 Task: Find connections with filter location Ipirá with filter topic #successwith filter profile language English with filter current company InfoBeans with filter school Netaji Subhas Open University with filter industry Wineries with filter service category Interaction Design with filter keywords title Sheet Metal Worker
Action: Mouse moved to (489, 96)
Screenshot: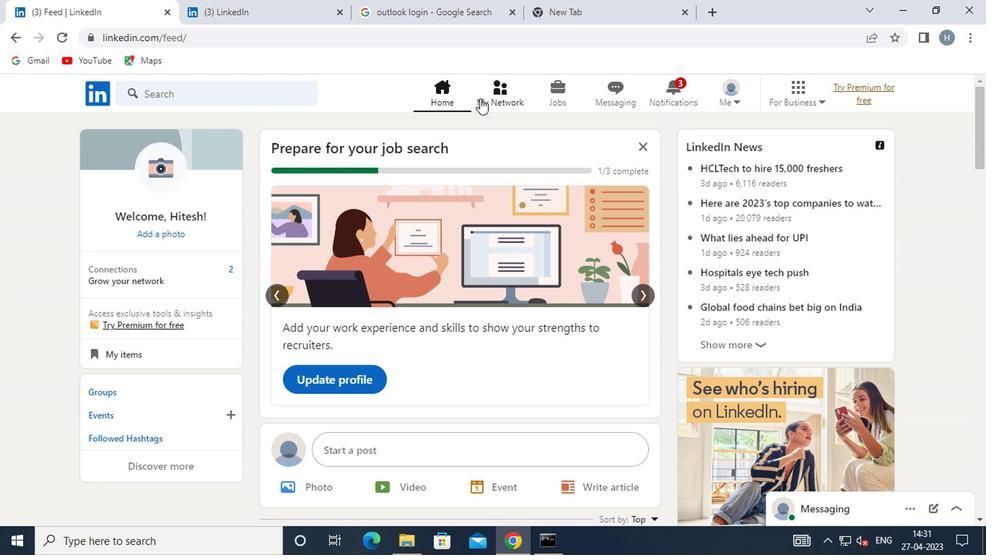 
Action: Mouse pressed left at (489, 96)
Screenshot: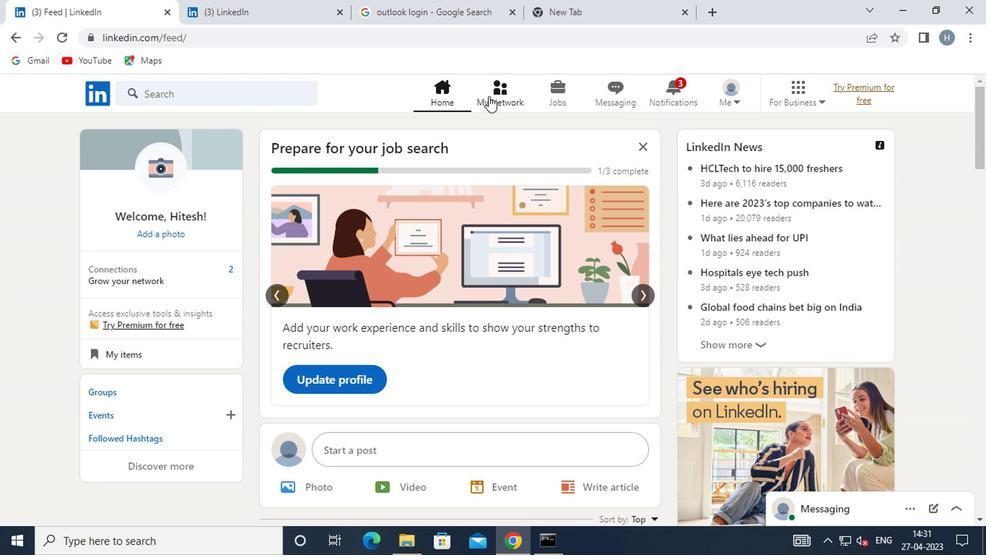 
Action: Mouse moved to (231, 169)
Screenshot: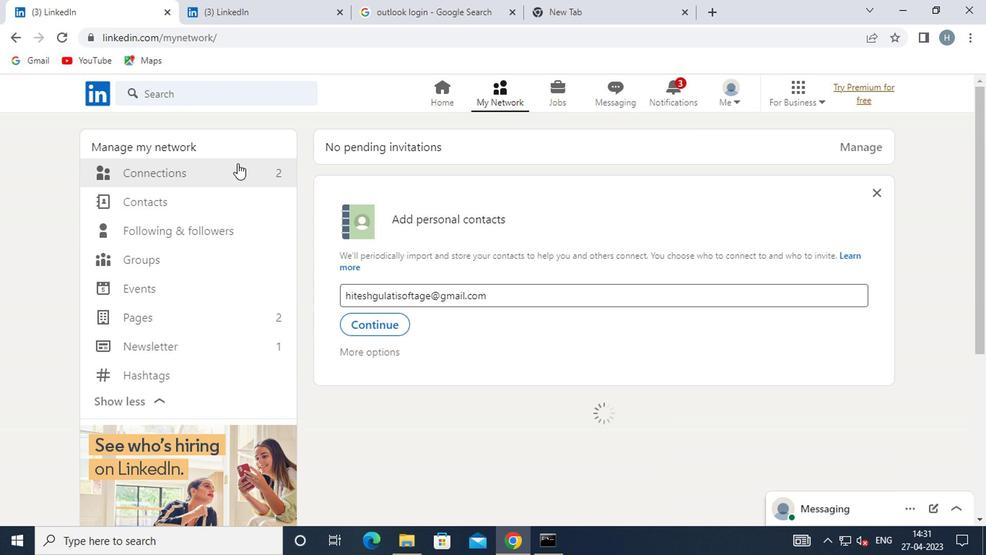 
Action: Mouse pressed left at (231, 169)
Screenshot: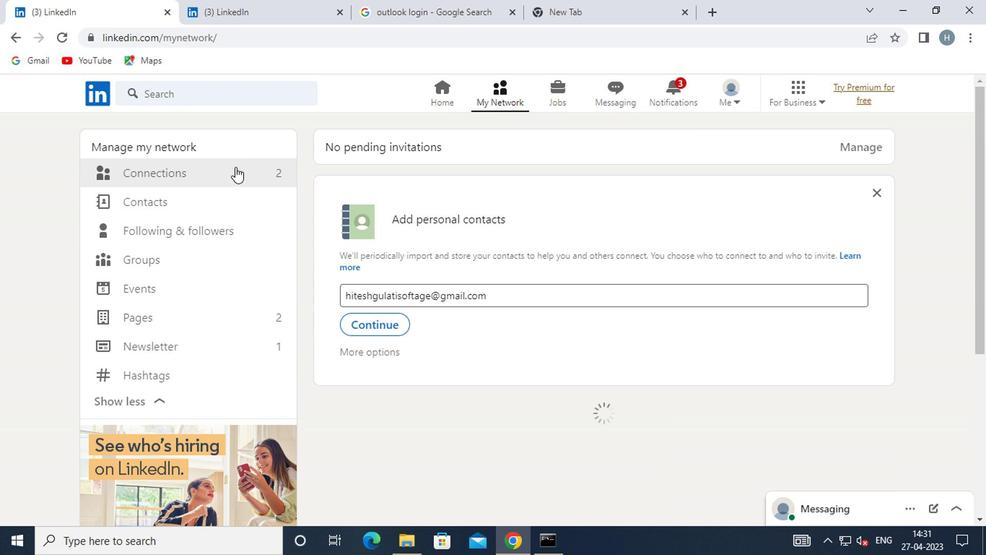 
Action: Mouse moved to (592, 173)
Screenshot: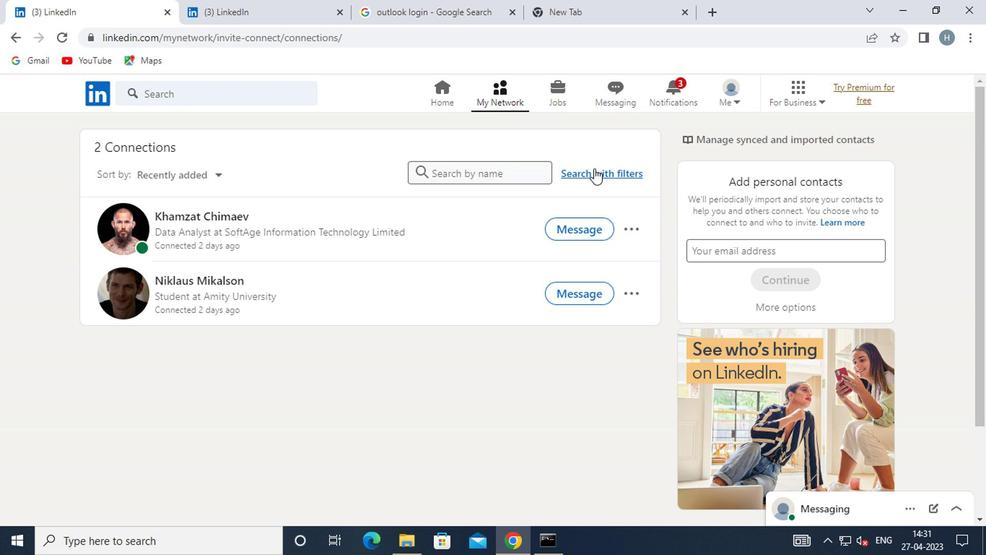 
Action: Mouse pressed left at (592, 173)
Screenshot: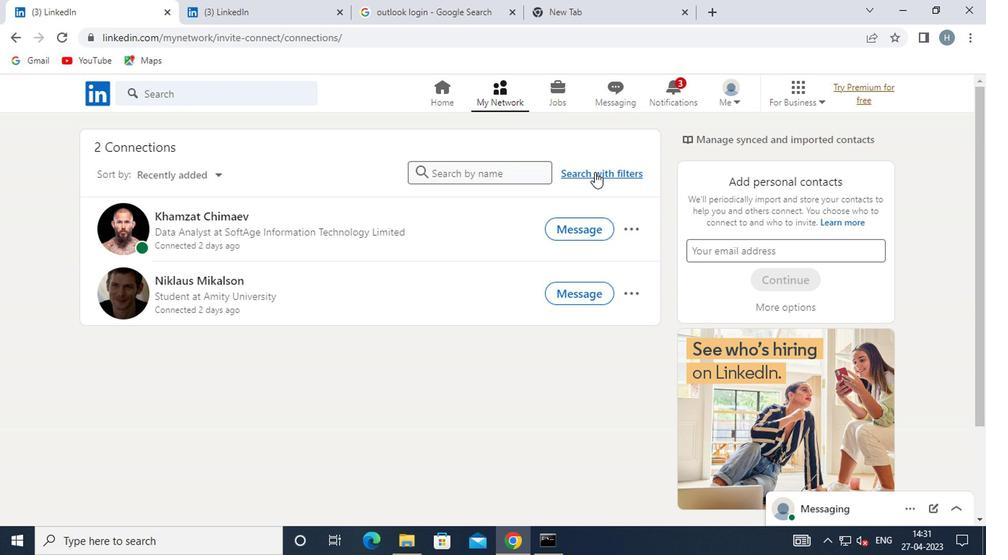 
Action: Mouse moved to (538, 135)
Screenshot: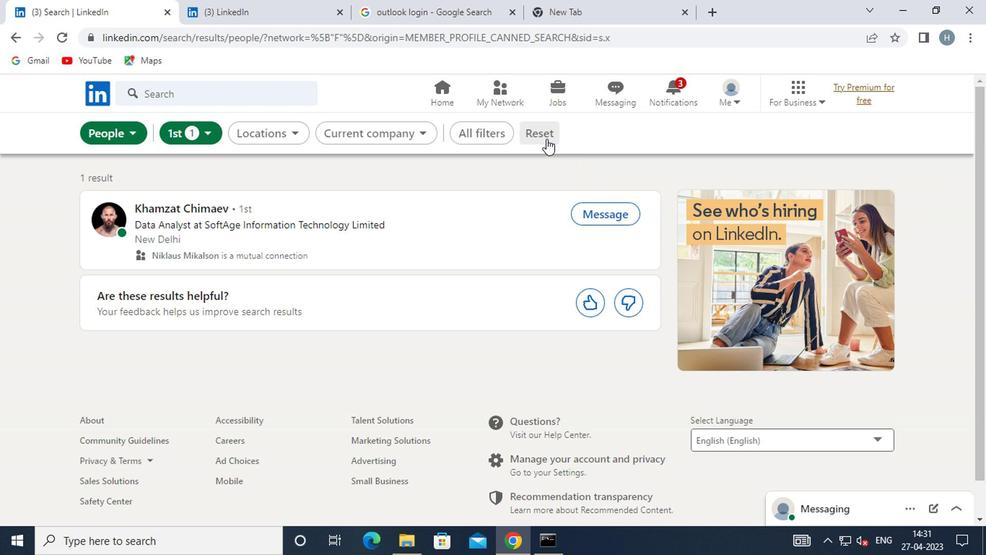 
Action: Mouse pressed left at (538, 135)
Screenshot: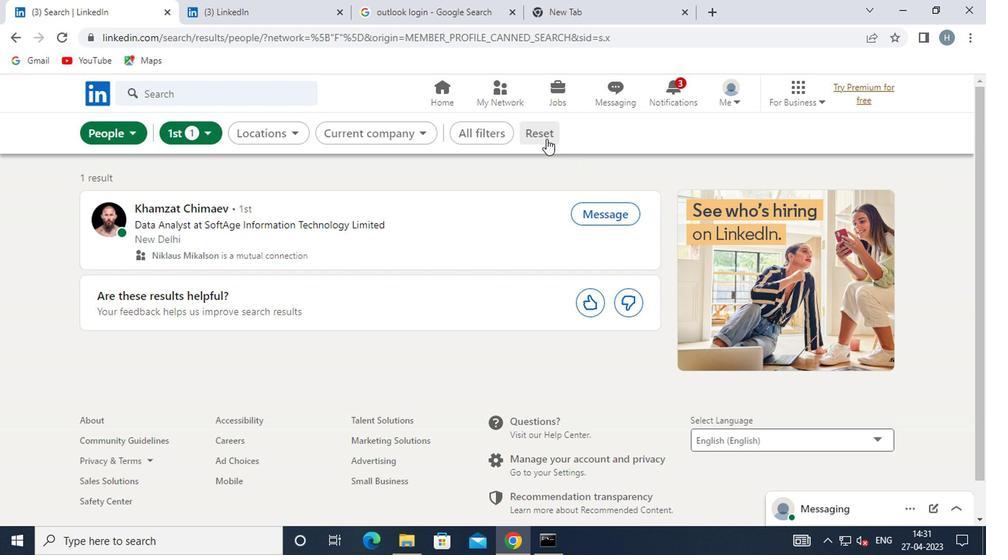 
Action: Mouse moved to (507, 134)
Screenshot: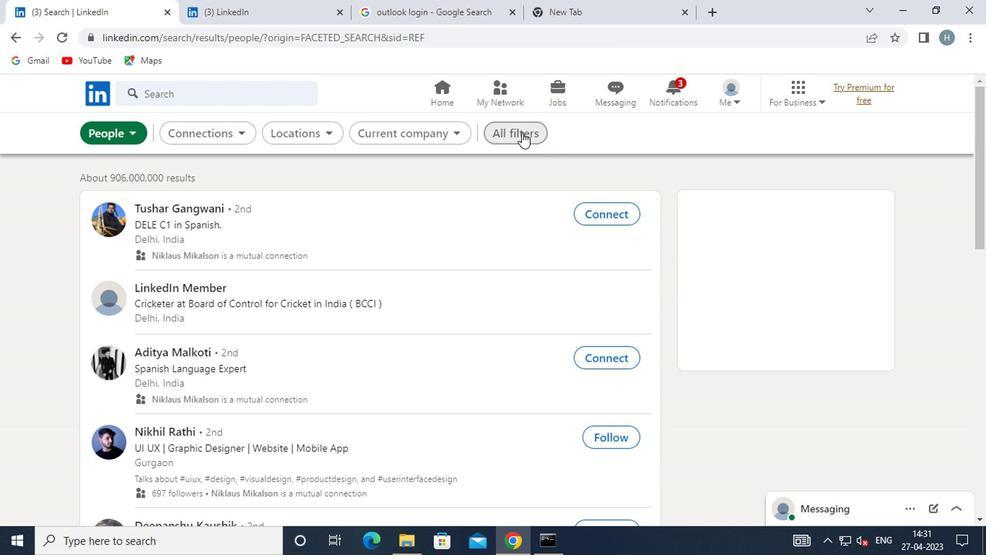 
Action: Mouse pressed left at (507, 134)
Screenshot: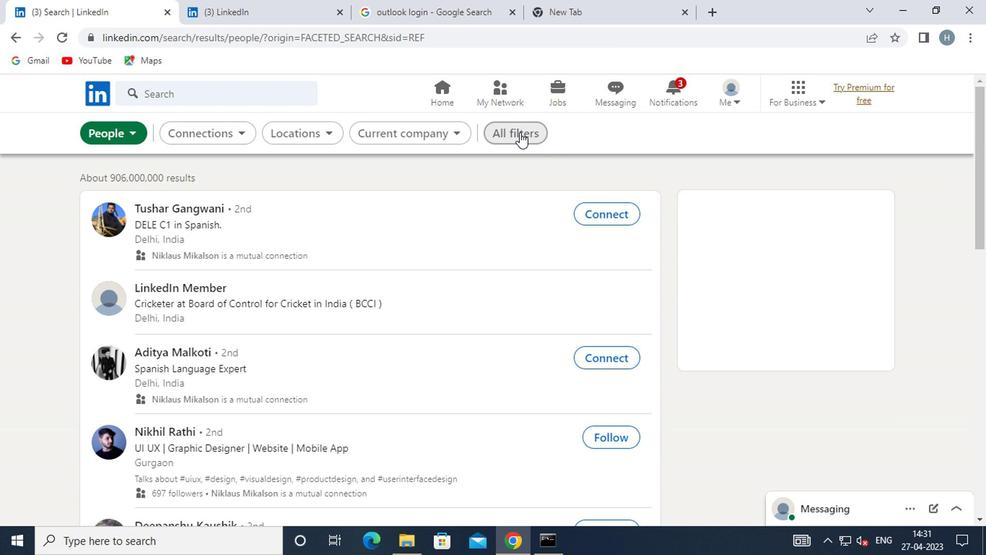 
Action: Mouse moved to (717, 302)
Screenshot: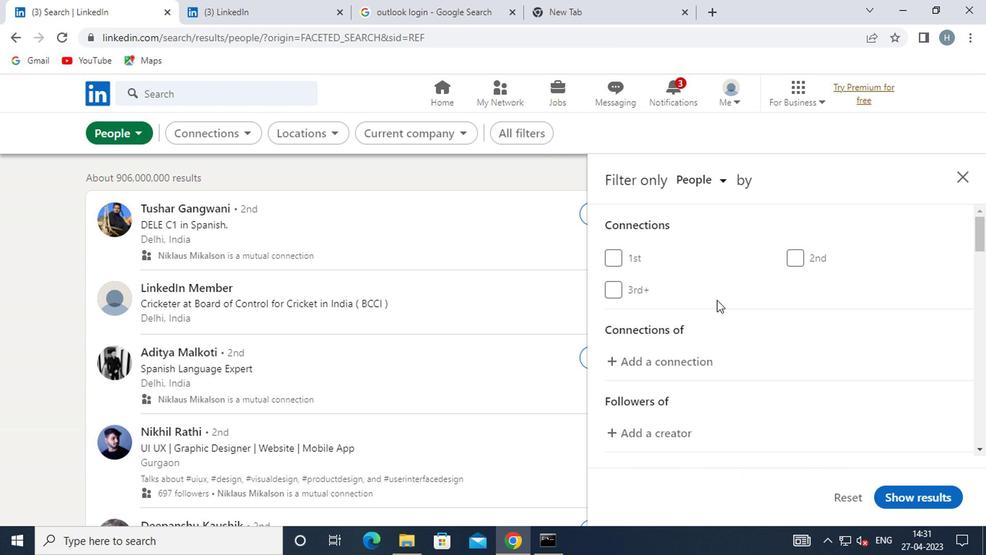 
Action: Mouse scrolled (717, 301) with delta (0, -1)
Screenshot: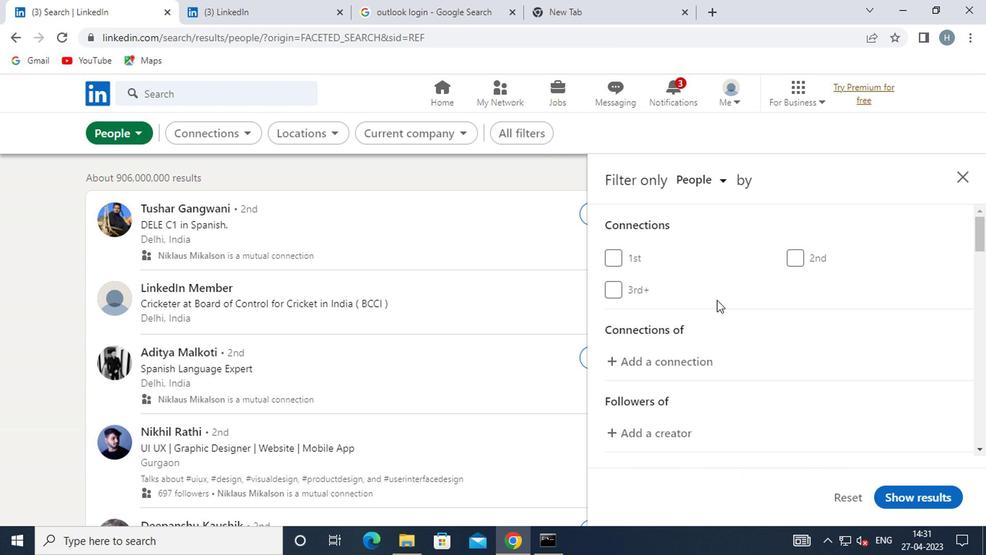 
Action: Mouse moved to (717, 305)
Screenshot: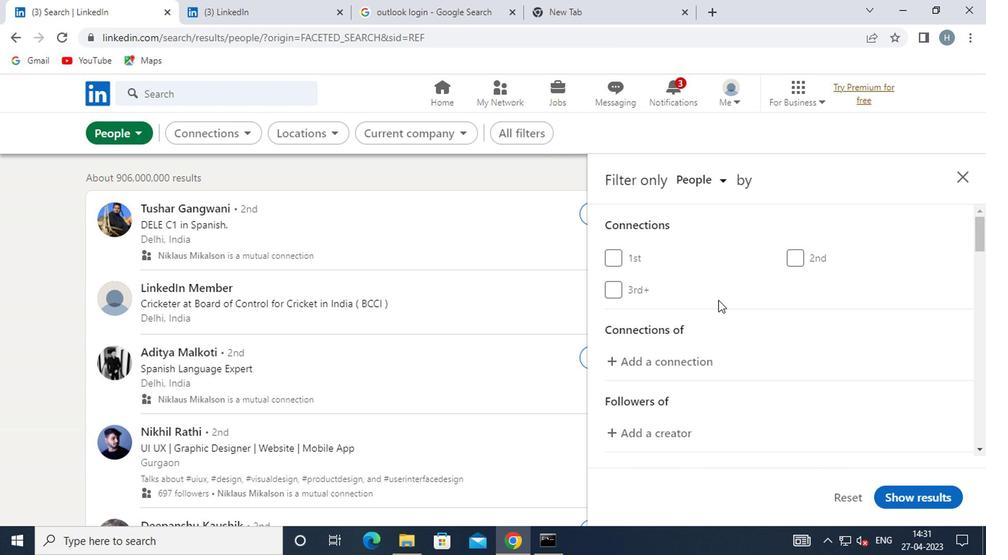 
Action: Mouse scrolled (717, 304) with delta (0, 0)
Screenshot: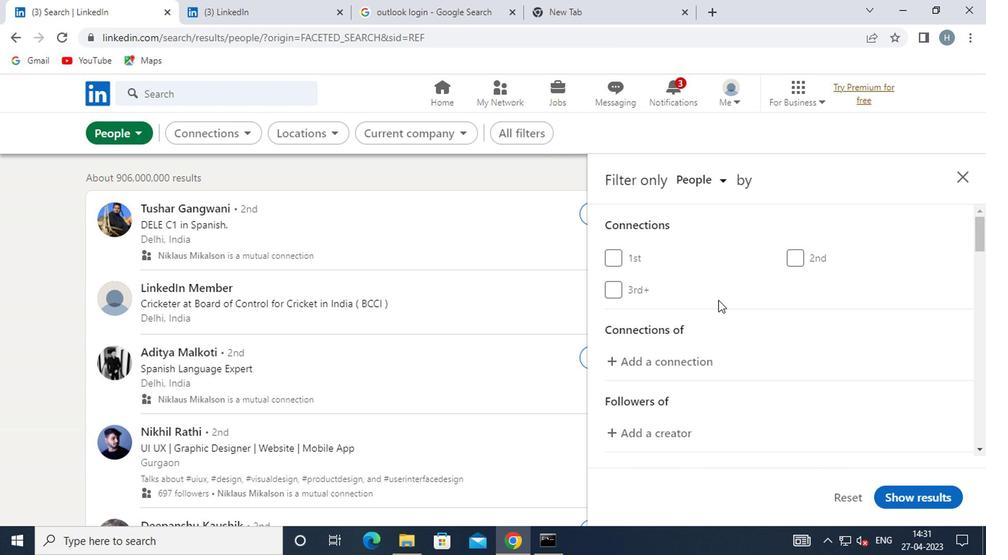 
Action: Mouse scrolled (717, 304) with delta (0, 0)
Screenshot: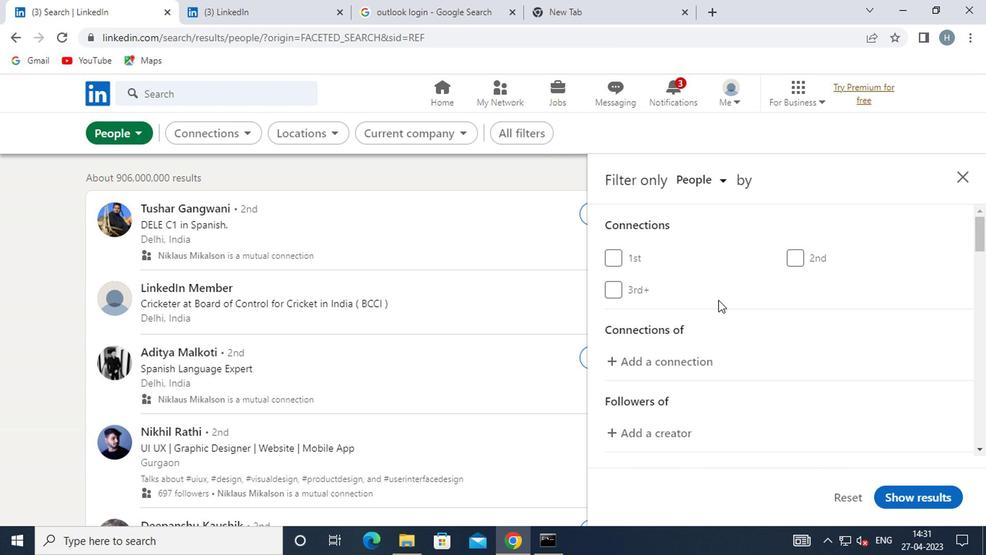 
Action: Mouse moved to (810, 345)
Screenshot: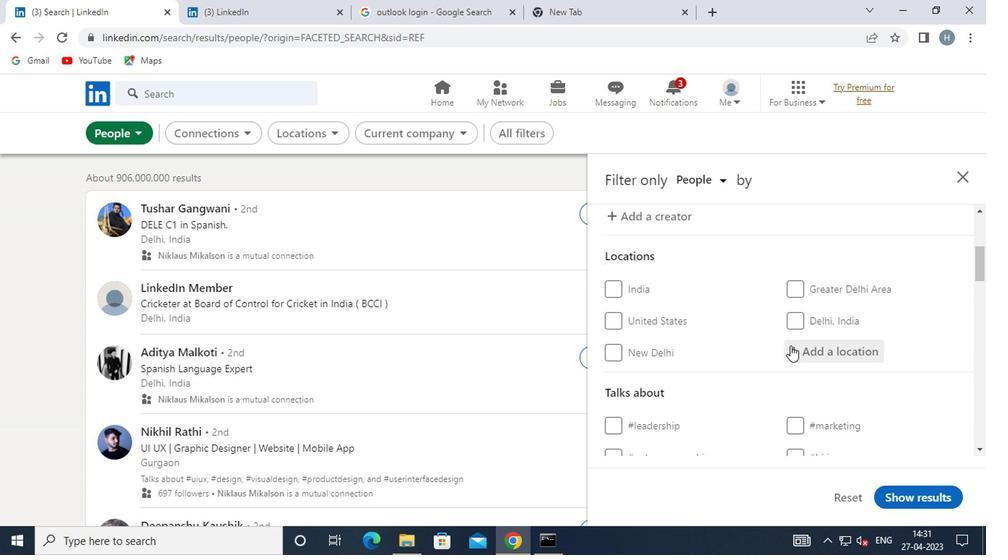 
Action: Mouse pressed left at (810, 345)
Screenshot: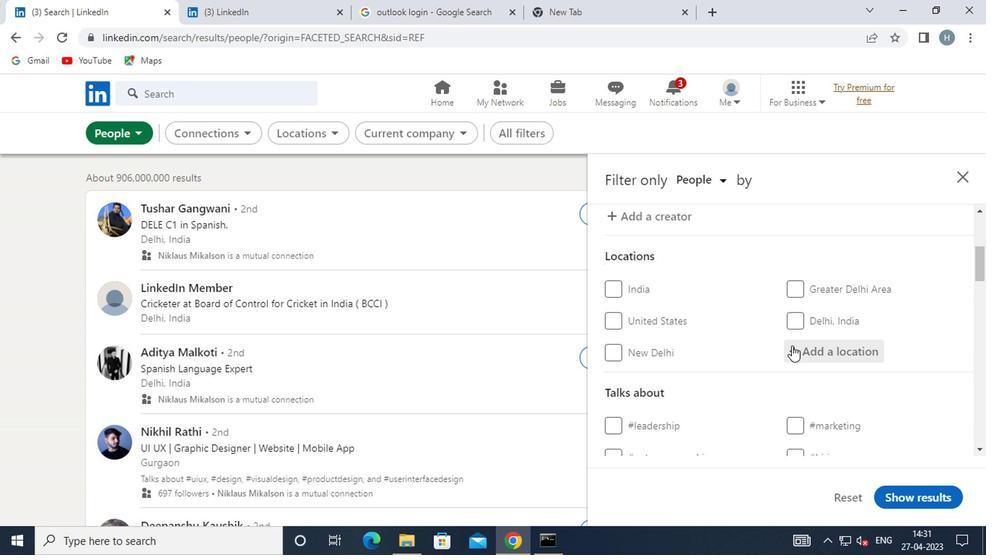 
Action: Mouse moved to (810, 345)
Screenshot: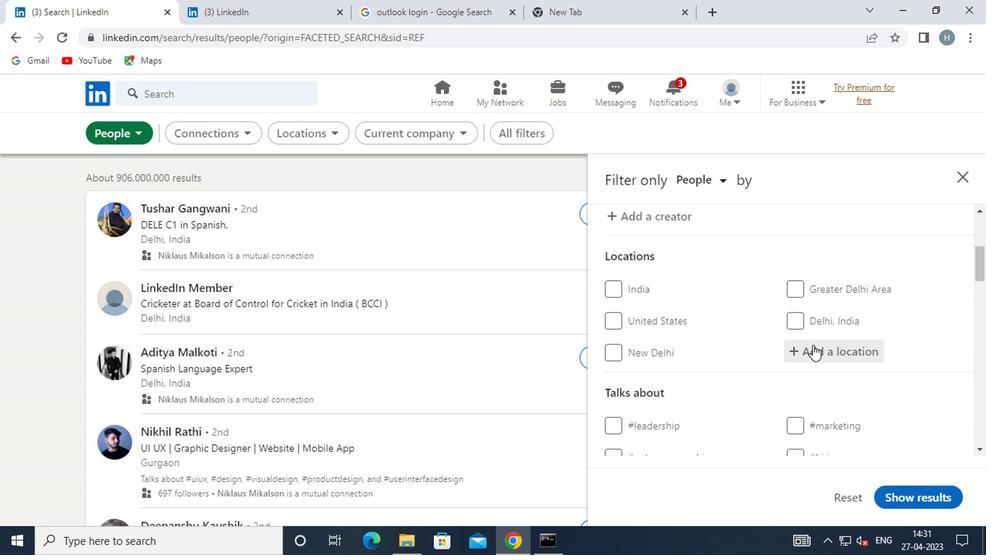 
Action: Key pressed <Key.shift>IPIRA
Screenshot: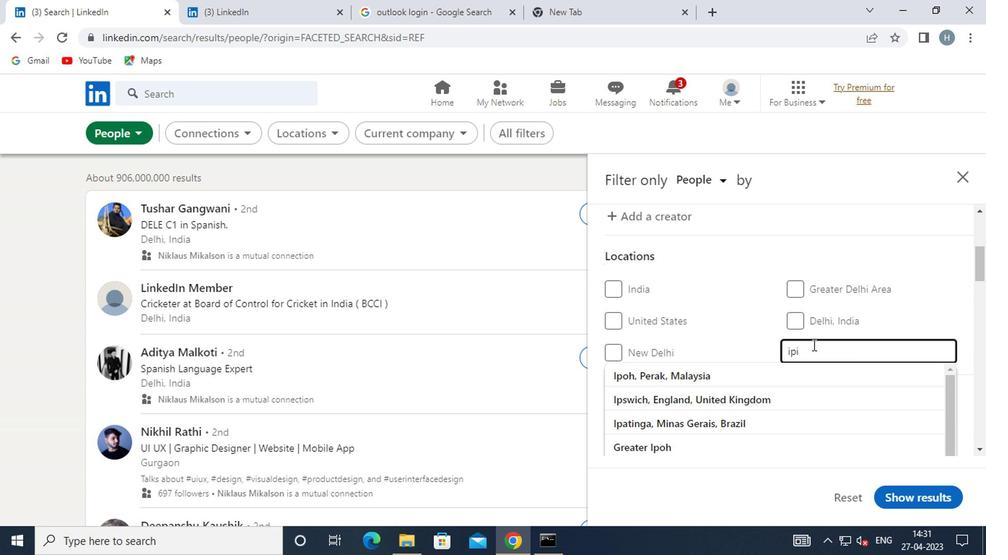 
Action: Mouse moved to (916, 310)
Screenshot: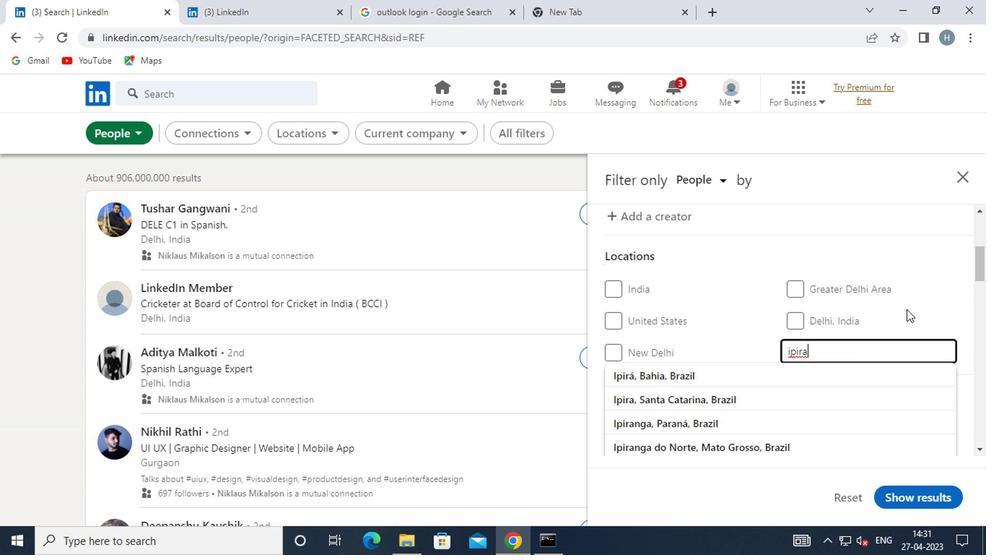 
Action: Mouse pressed left at (916, 310)
Screenshot: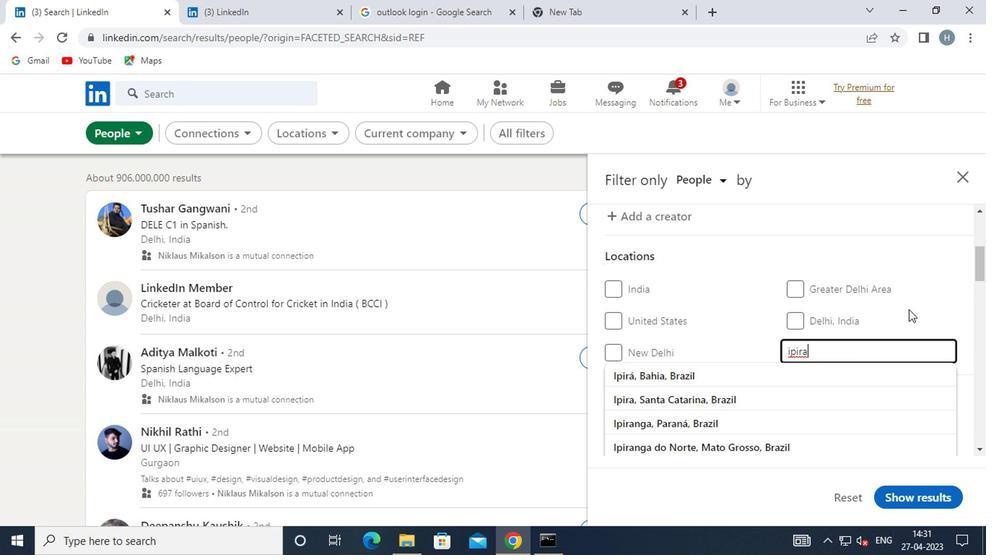 
Action: Mouse moved to (896, 319)
Screenshot: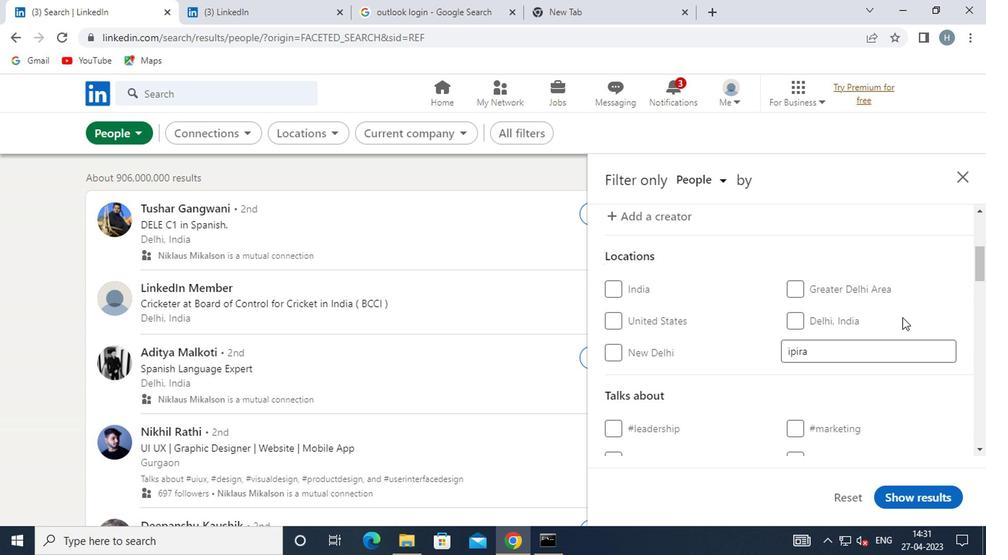 
Action: Mouse scrolled (896, 318) with delta (0, 0)
Screenshot: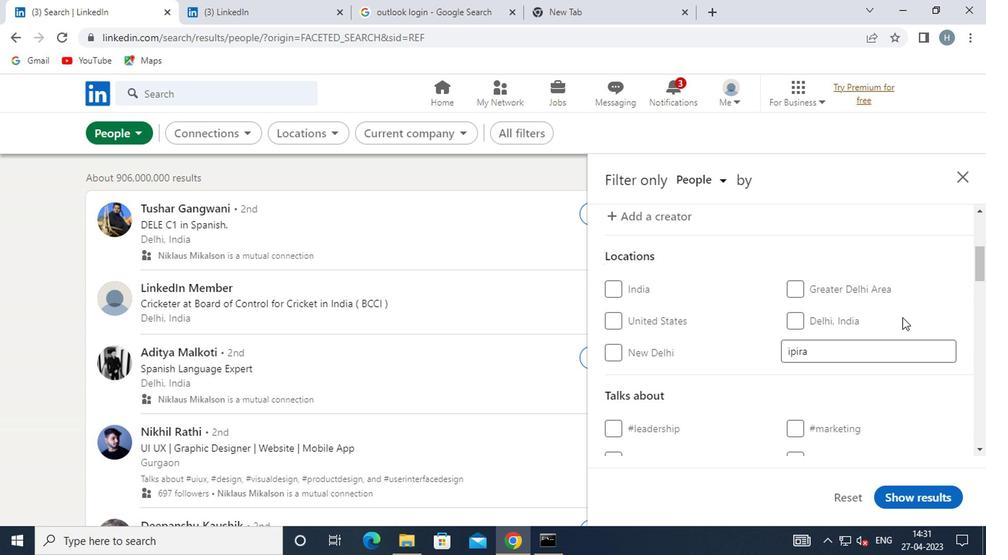 
Action: Mouse moved to (895, 319)
Screenshot: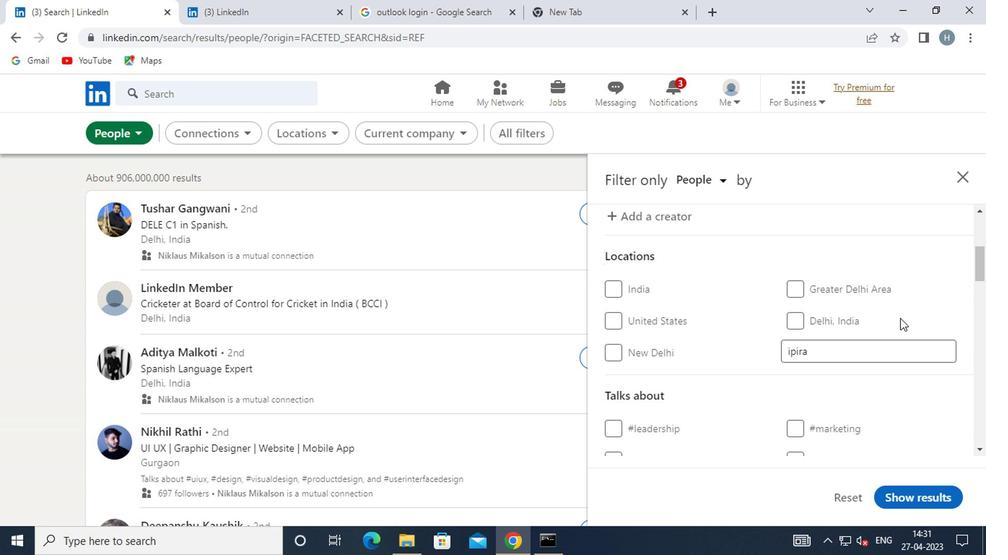 
Action: Mouse scrolled (895, 319) with delta (0, 0)
Screenshot: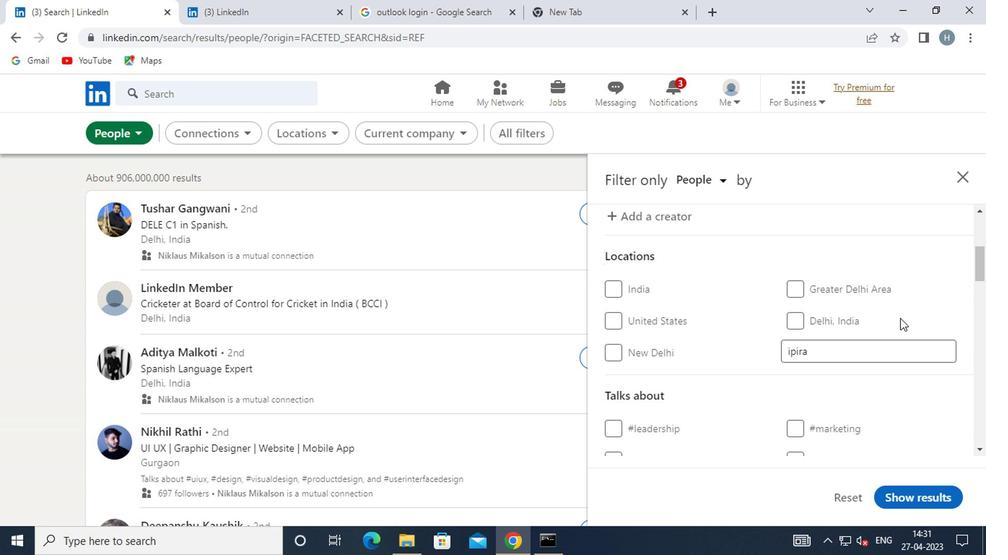 
Action: Mouse moved to (884, 322)
Screenshot: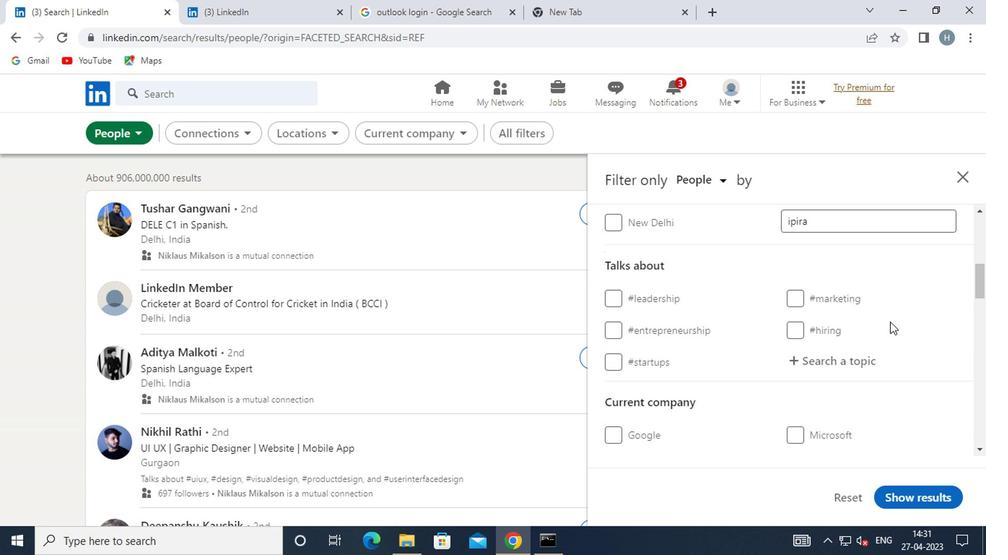 
Action: Mouse scrolled (884, 322) with delta (0, 0)
Screenshot: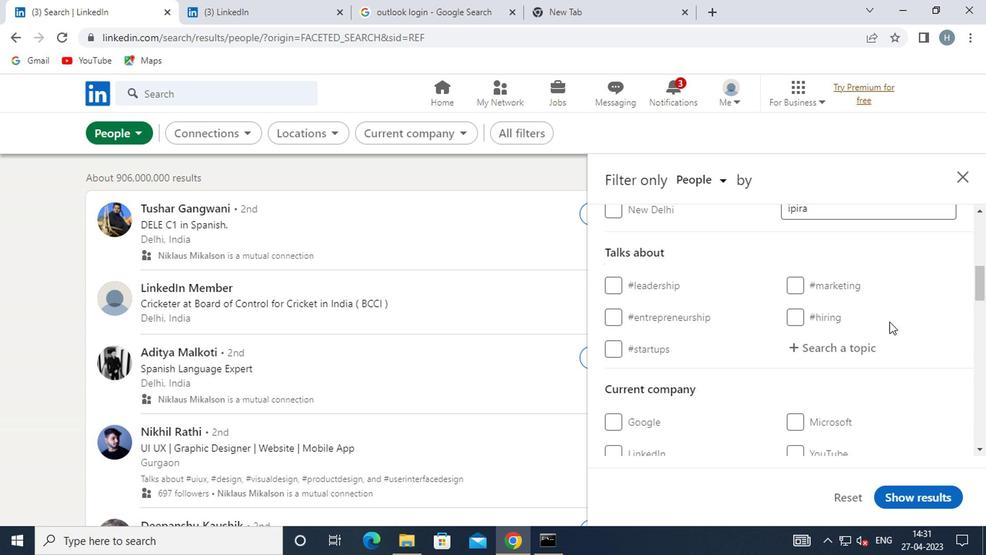 
Action: Mouse moved to (833, 274)
Screenshot: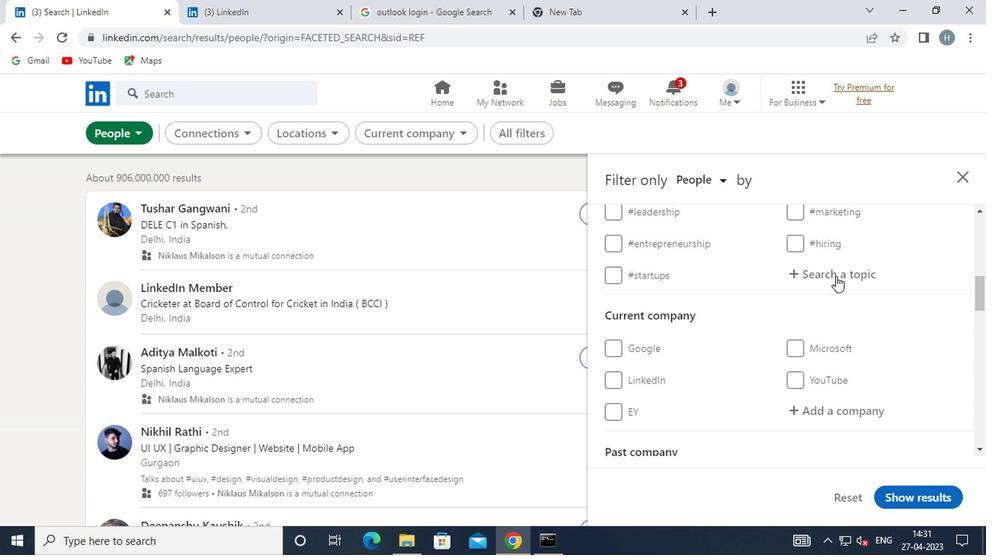 
Action: Mouse pressed left at (833, 274)
Screenshot: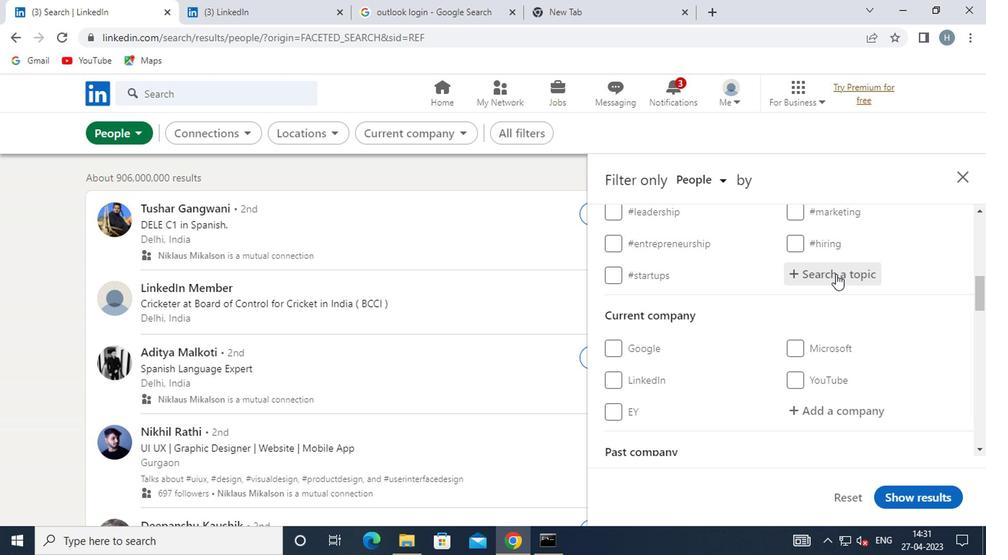 
Action: Mouse moved to (833, 274)
Screenshot: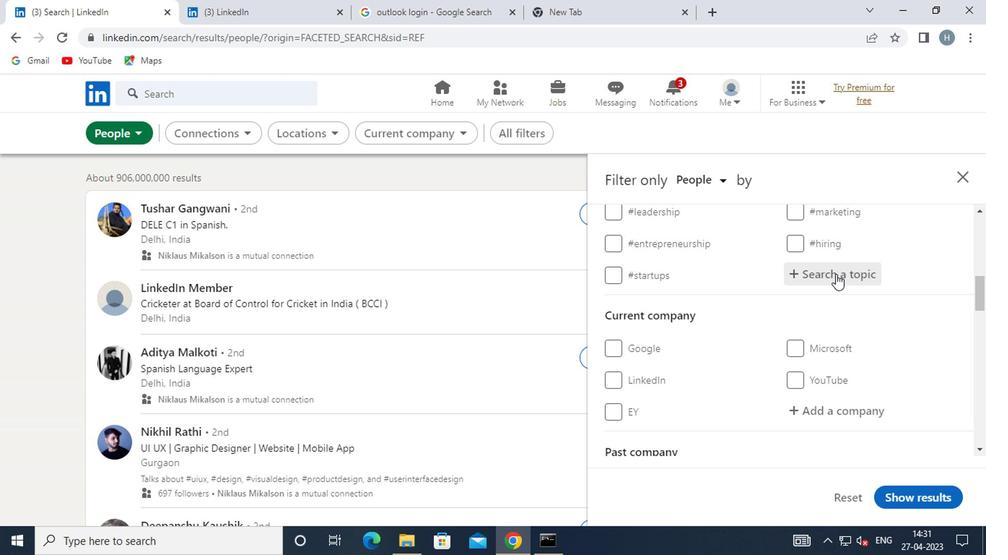 
Action: Key pressed <Key.shift>#<Key.shift>SUCCESSWITH
Screenshot: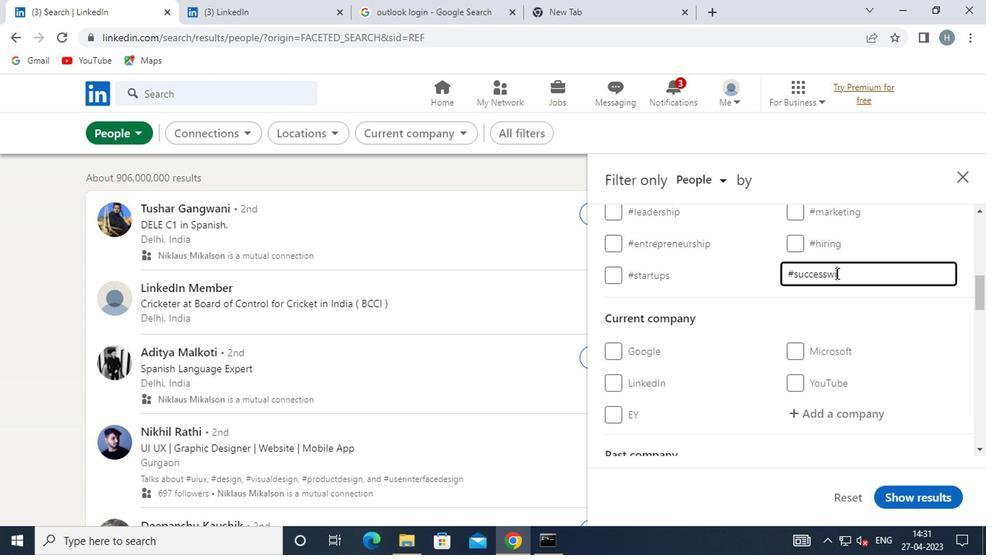 
Action: Mouse moved to (909, 311)
Screenshot: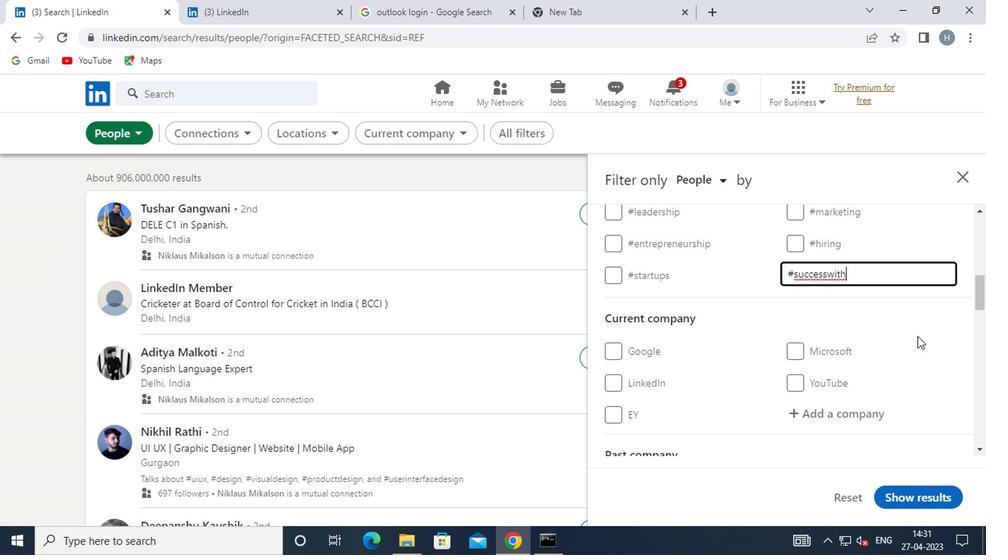 
Action: Mouse scrolled (909, 311) with delta (0, 0)
Screenshot: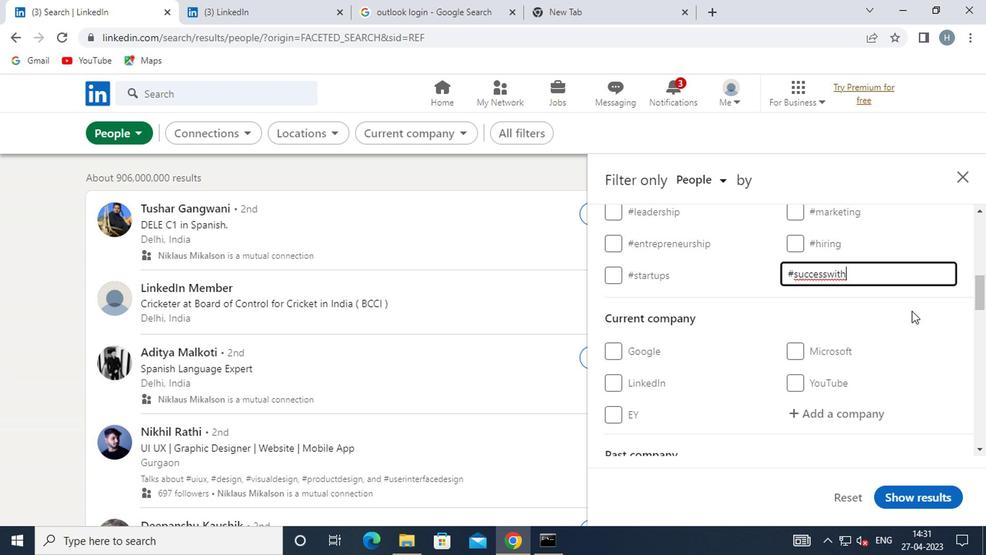 
Action: Mouse scrolled (909, 311) with delta (0, 0)
Screenshot: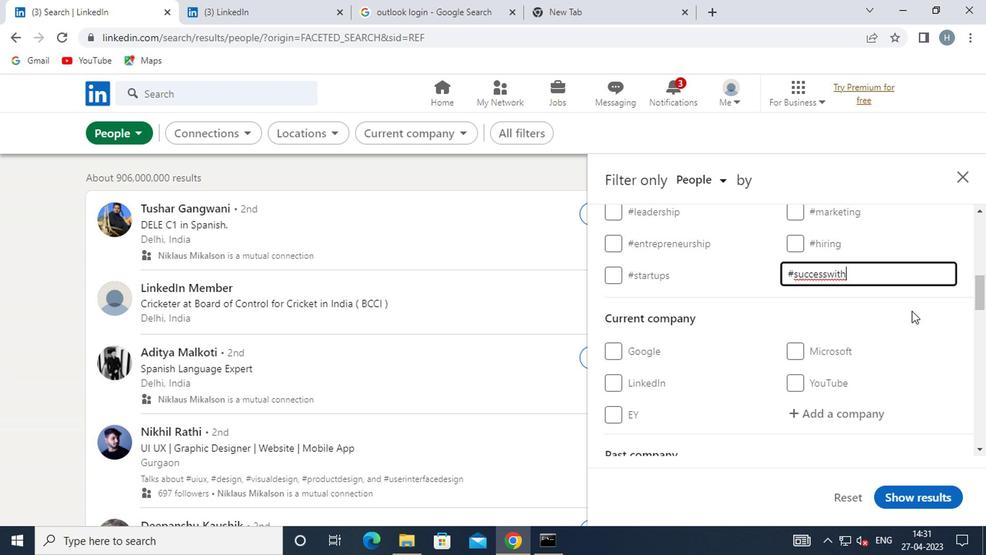 
Action: Mouse moved to (848, 269)
Screenshot: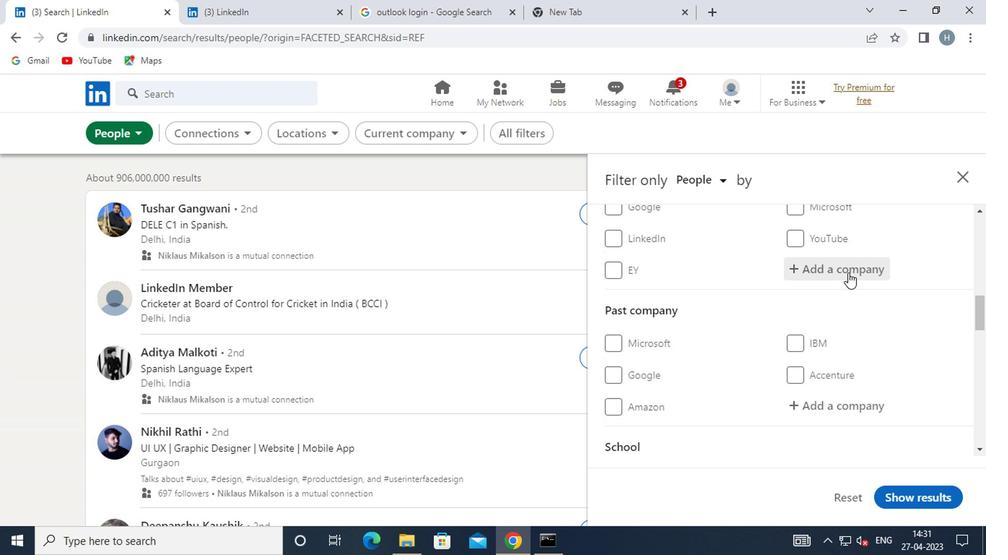 
Action: Mouse pressed left at (848, 269)
Screenshot: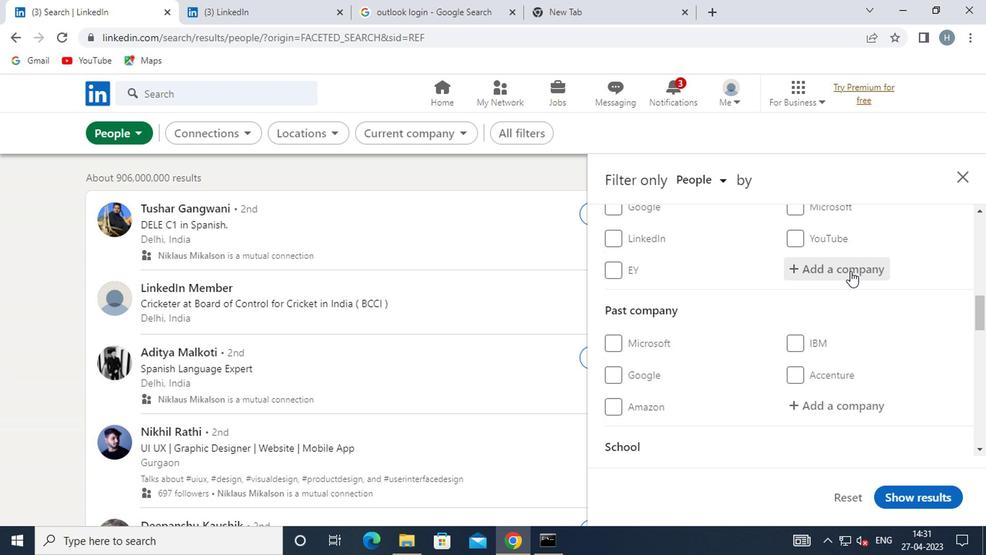
Action: Key pressed <Key.shift>INFOBEAN
Screenshot: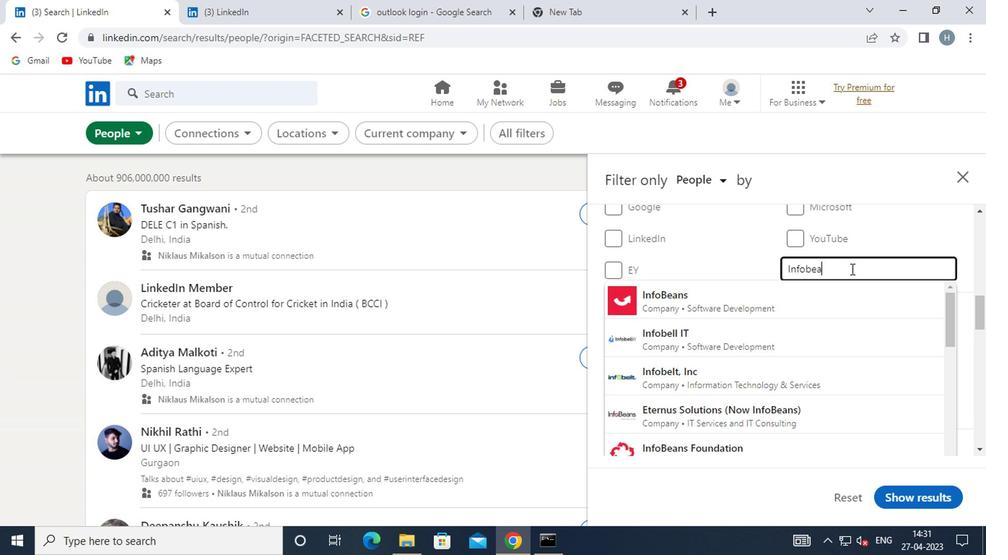 
Action: Mouse moved to (721, 289)
Screenshot: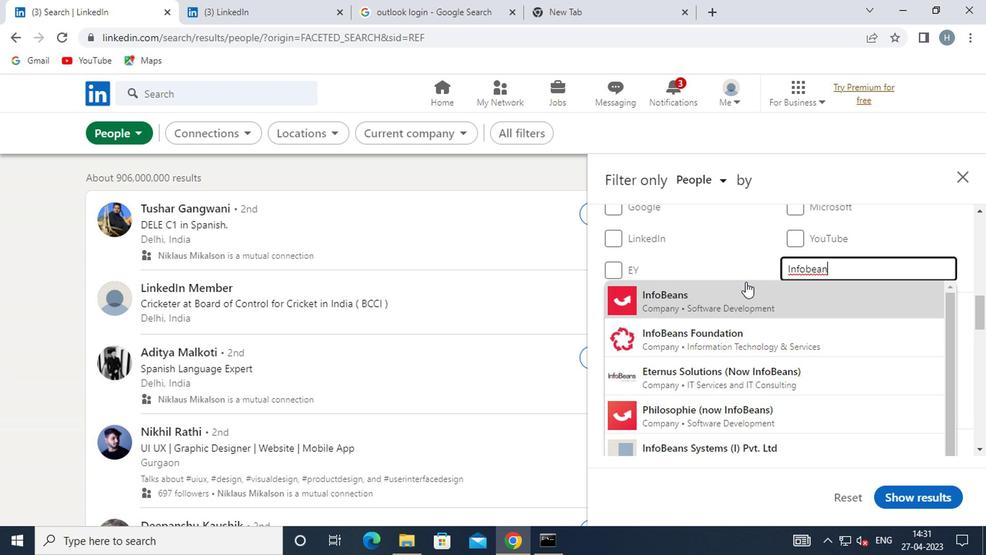 
Action: Mouse pressed left at (721, 289)
Screenshot: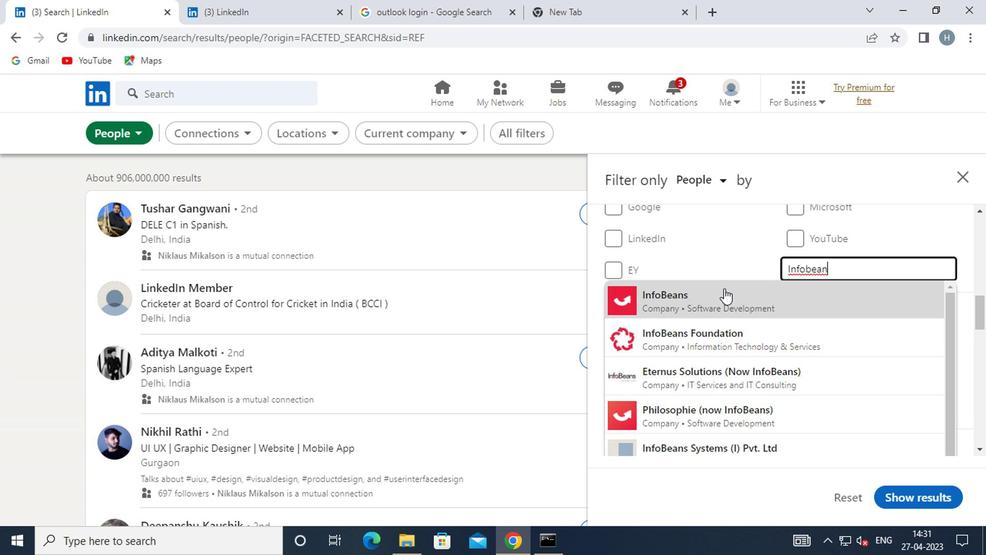 
Action: Mouse moved to (721, 280)
Screenshot: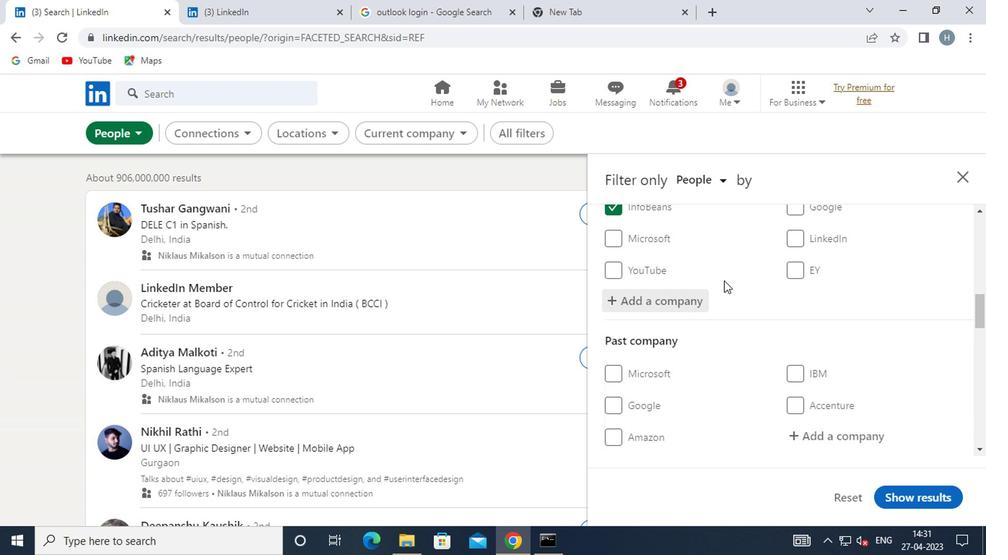 
Action: Mouse scrolled (721, 280) with delta (0, 0)
Screenshot: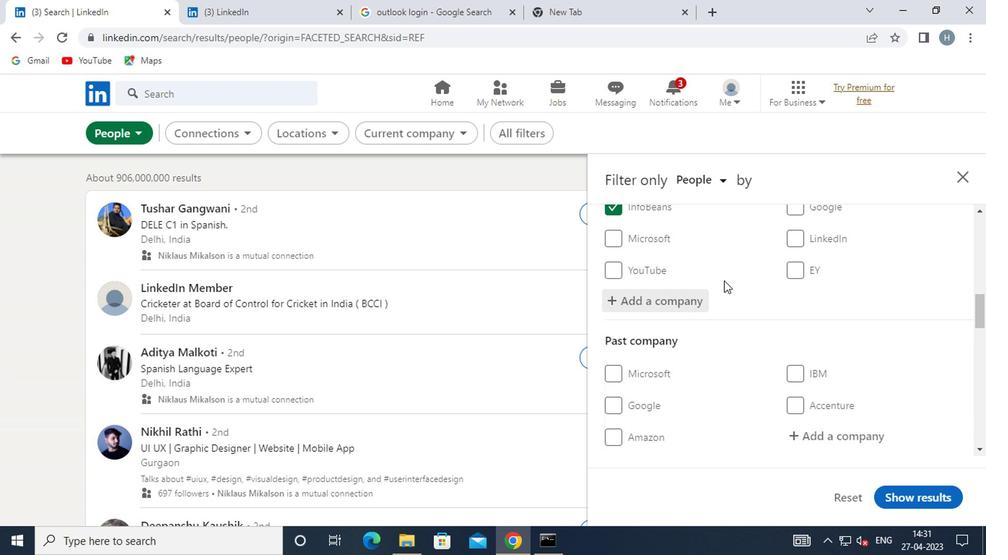 
Action: Mouse moved to (723, 282)
Screenshot: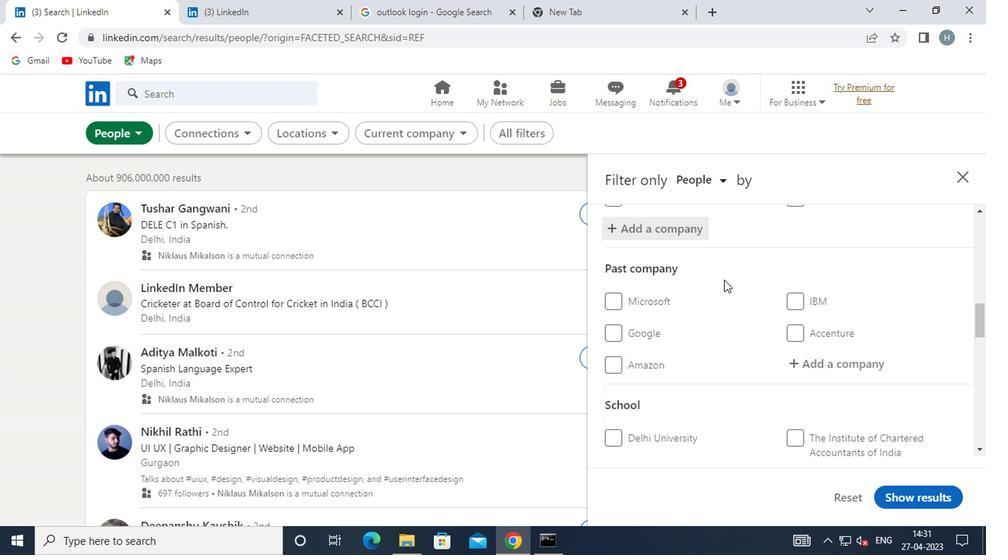
Action: Mouse scrolled (723, 281) with delta (0, 0)
Screenshot: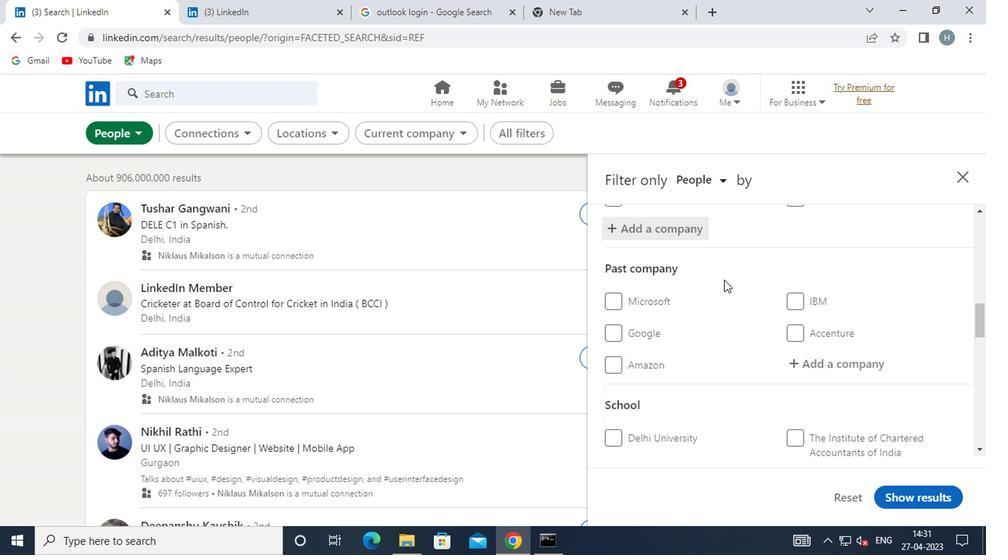 
Action: Mouse moved to (723, 283)
Screenshot: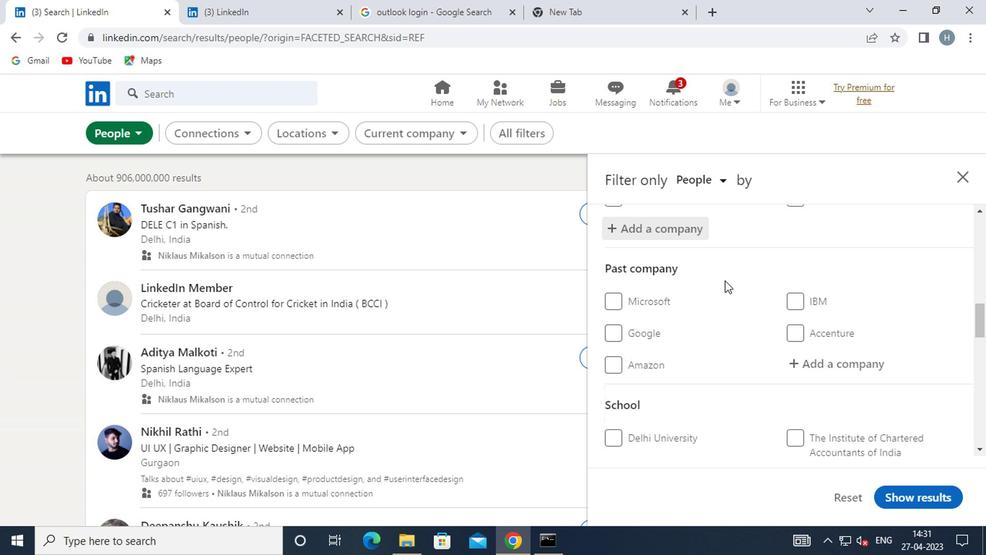 
Action: Mouse scrolled (723, 283) with delta (0, 0)
Screenshot: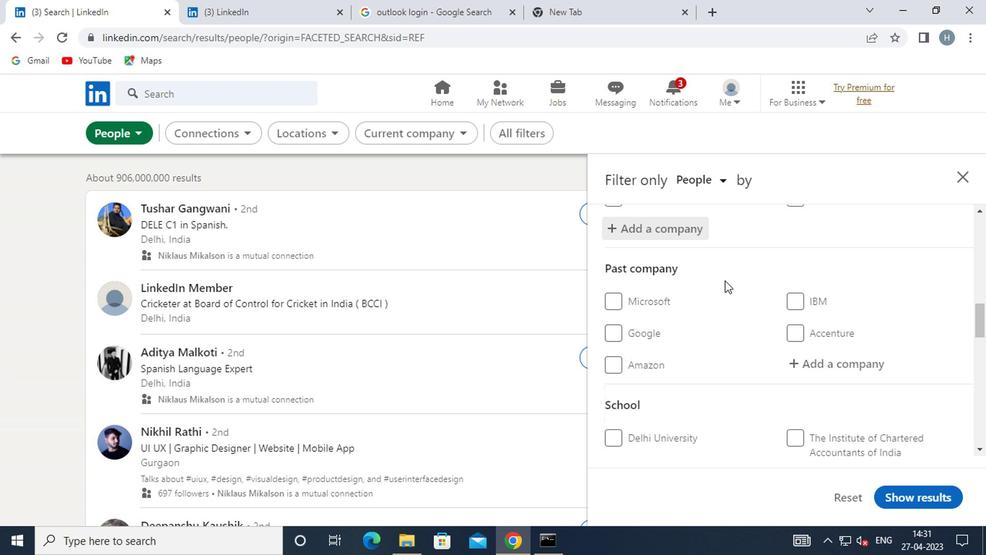 
Action: Mouse moved to (726, 286)
Screenshot: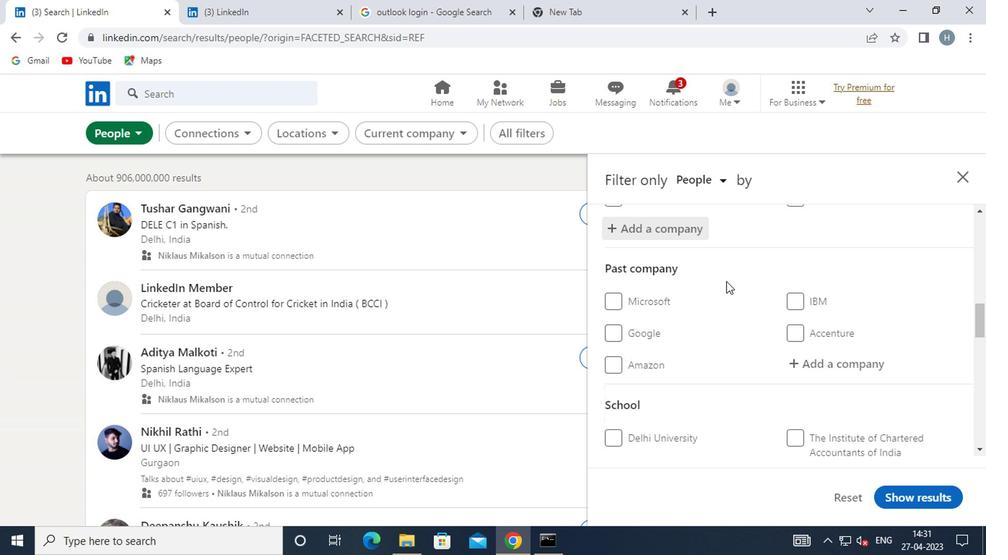 
Action: Mouse scrolled (726, 287) with delta (0, 0)
Screenshot: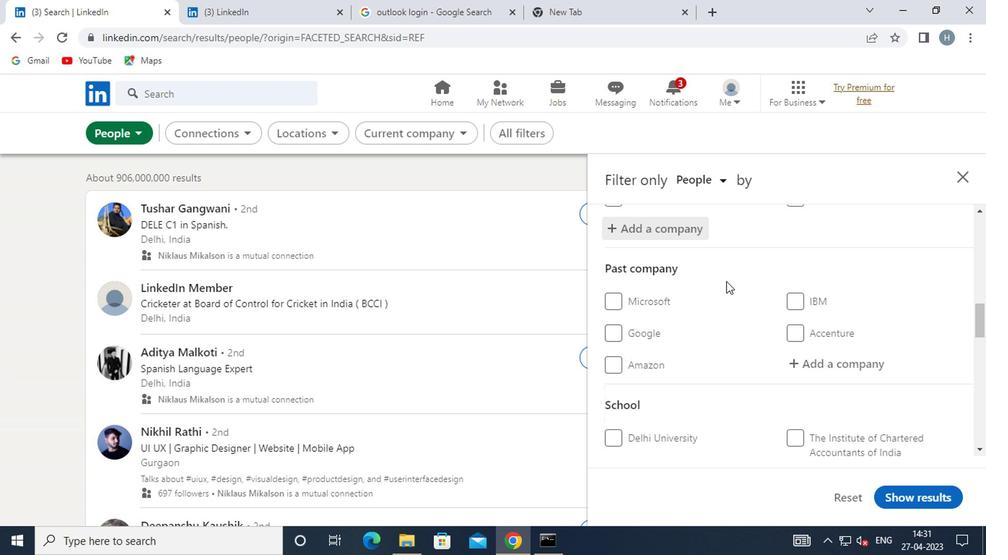
Action: Mouse moved to (824, 383)
Screenshot: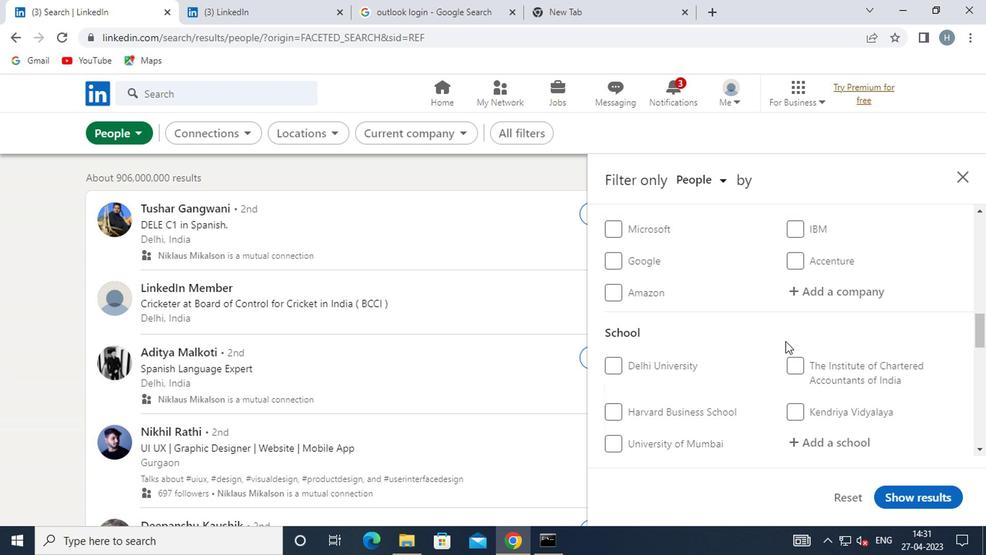 
Action: Mouse scrolled (824, 382) with delta (0, 0)
Screenshot: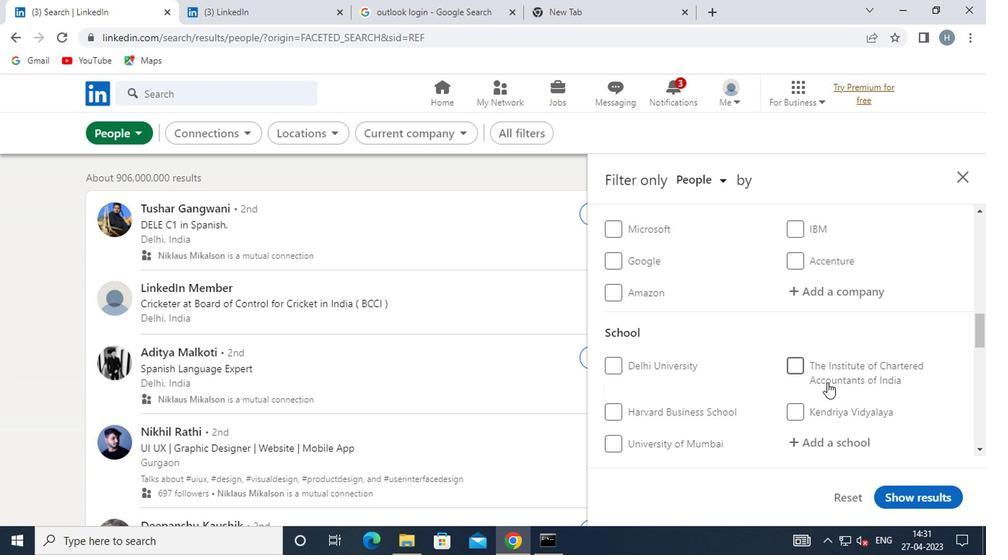 
Action: Mouse moved to (834, 367)
Screenshot: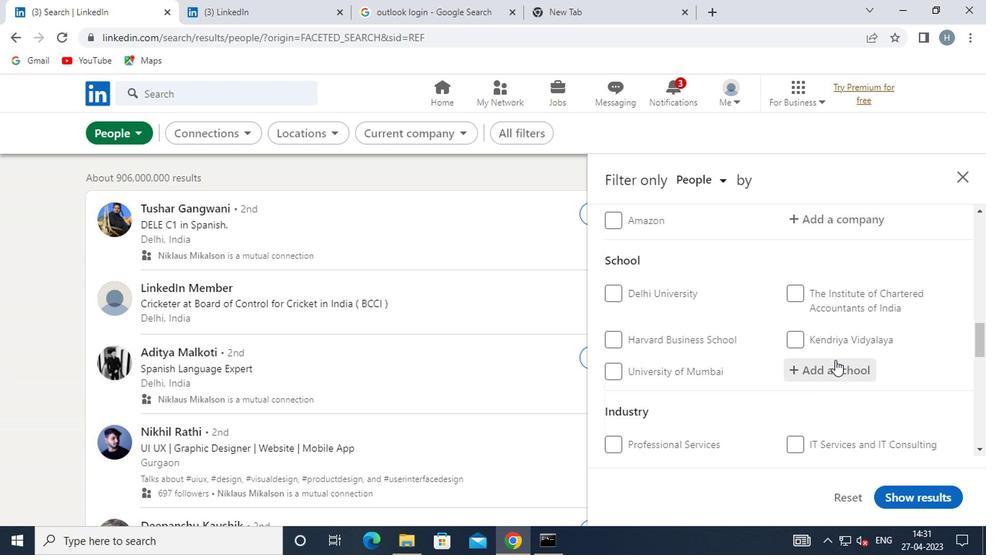
Action: Mouse pressed left at (834, 367)
Screenshot: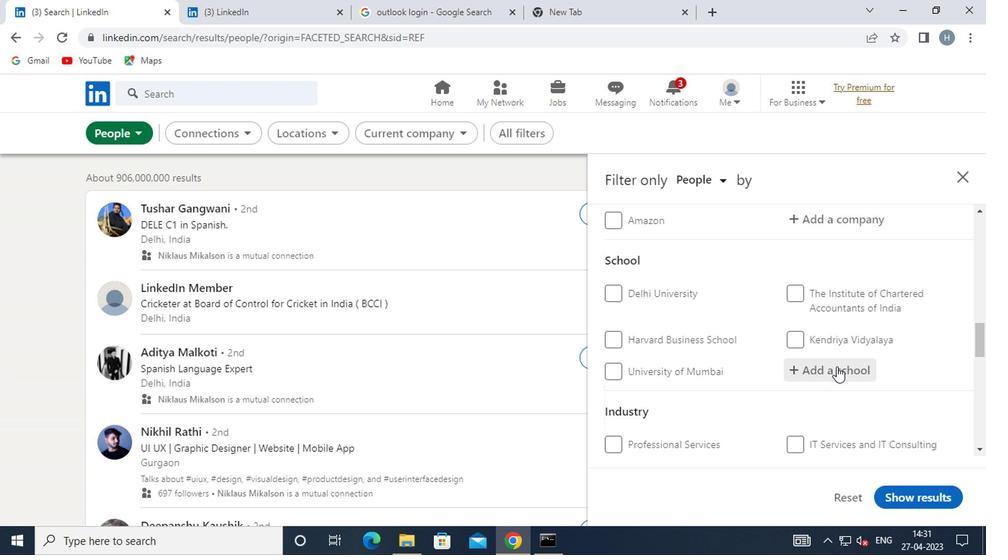 
Action: Key pressed <Key.shift>NETAJISU<Key.backspace><Key.backspace><Key.space>S
Screenshot: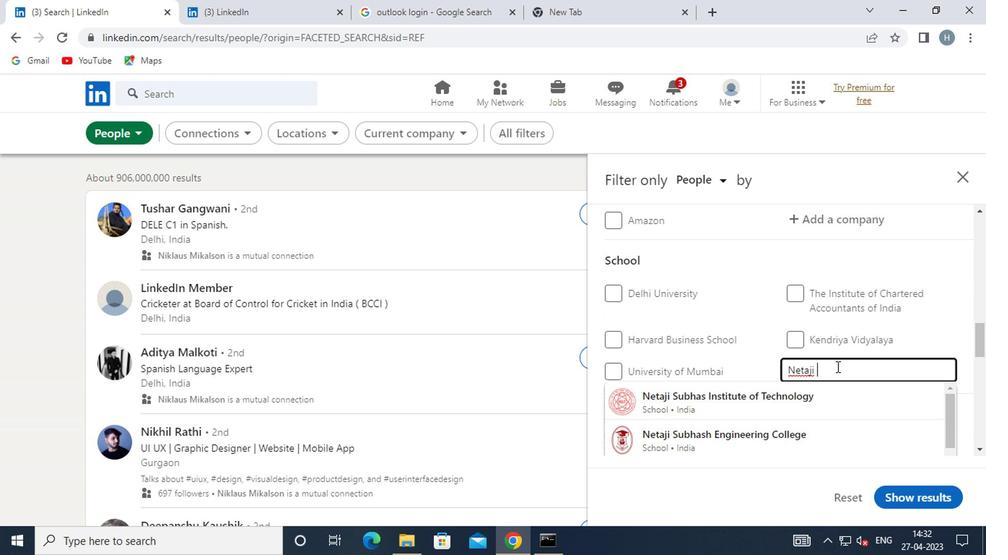 
Action: Mouse moved to (790, 391)
Screenshot: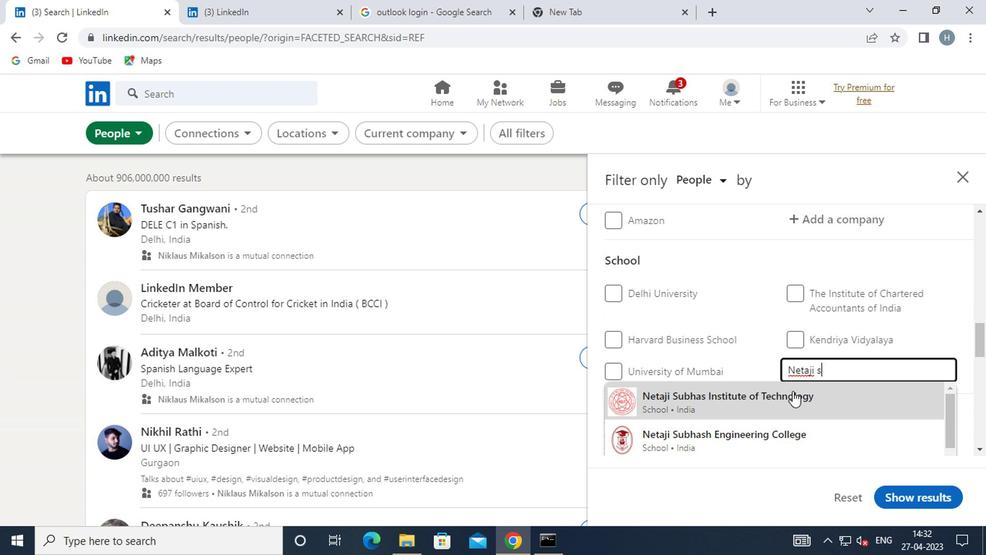 
Action: Key pressed UBHAS<Key.space>O
Screenshot: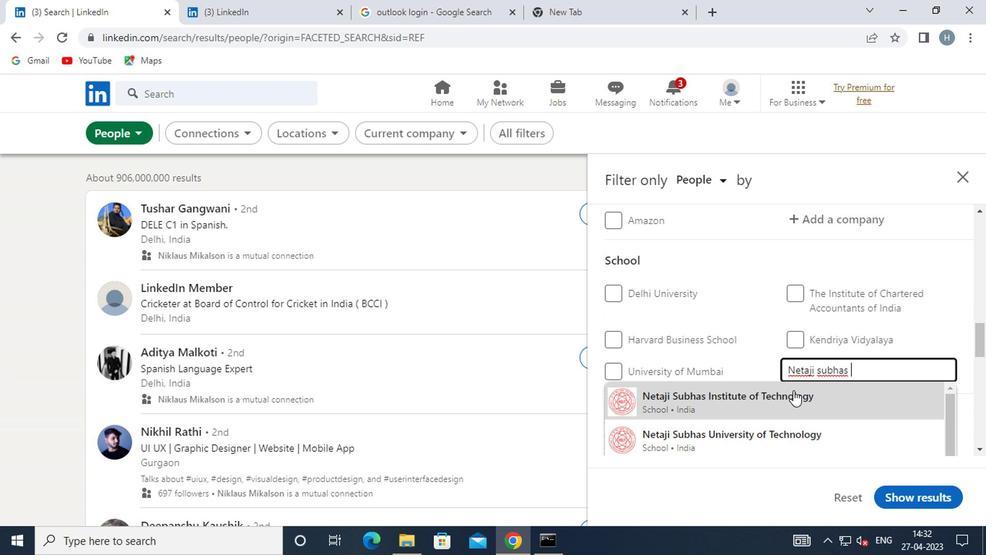 
Action: Mouse moved to (826, 403)
Screenshot: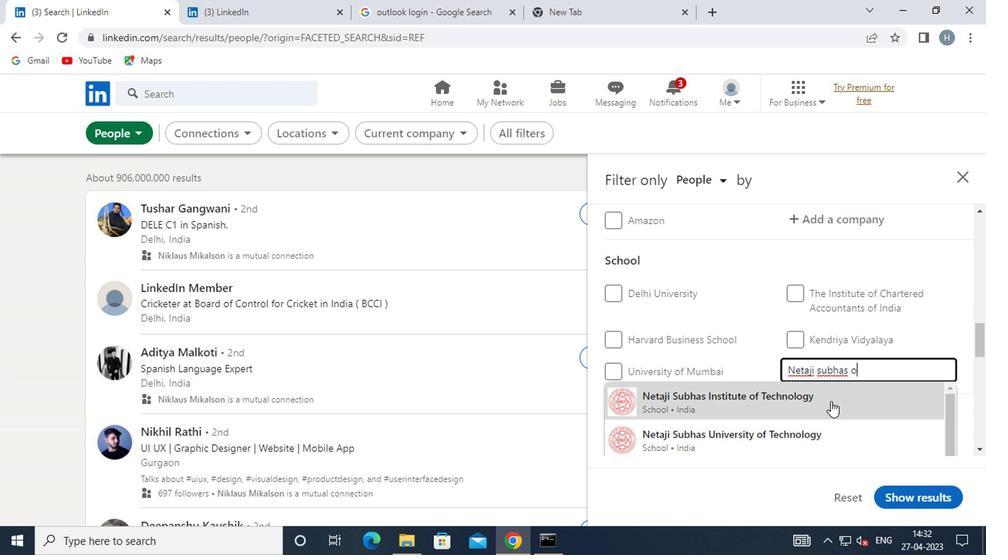 
Action: Mouse scrolled (826, 402) with delta (0, -1)
Screenshot: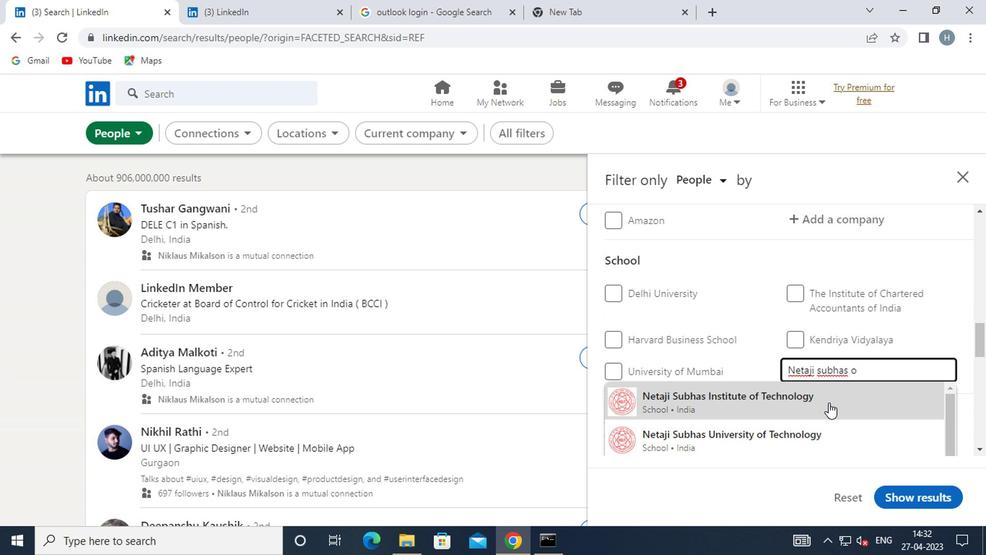
Action: Mouse scrolled (826, 402) with delta (0, -1)
Screenshot: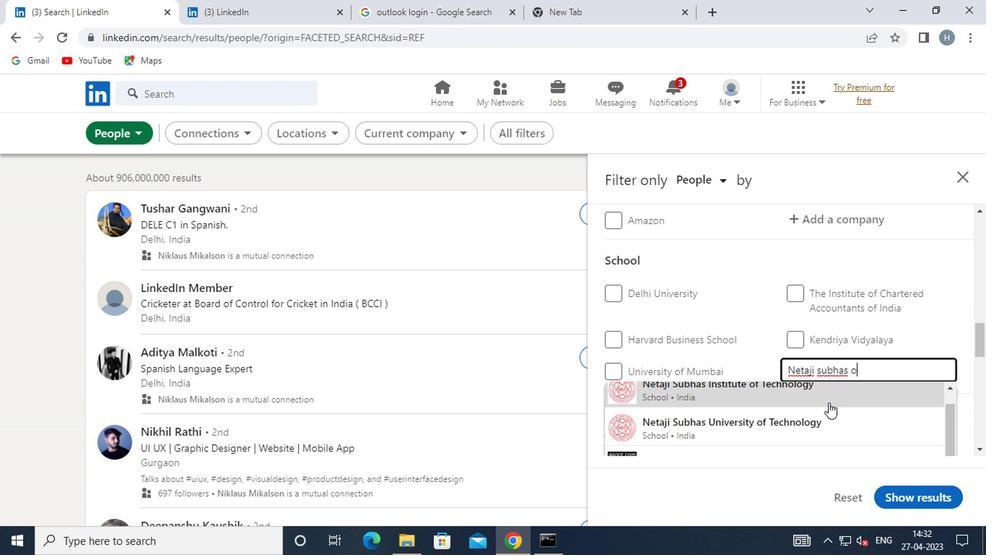 
Action: Mouse moved to (825, 403)
Screenshot: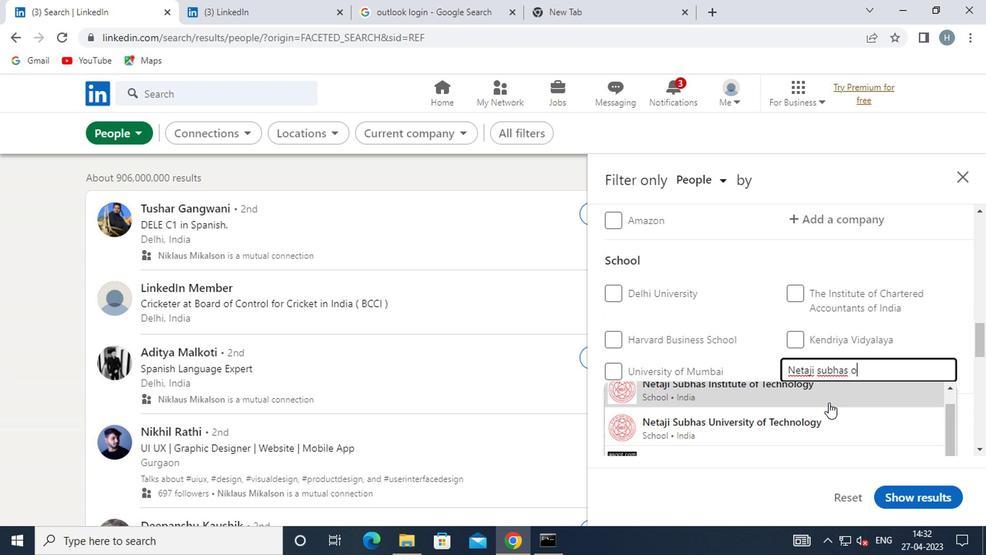 
Action: Mouse scrolled (825, 402) with delta (0, -1)
Screenshot: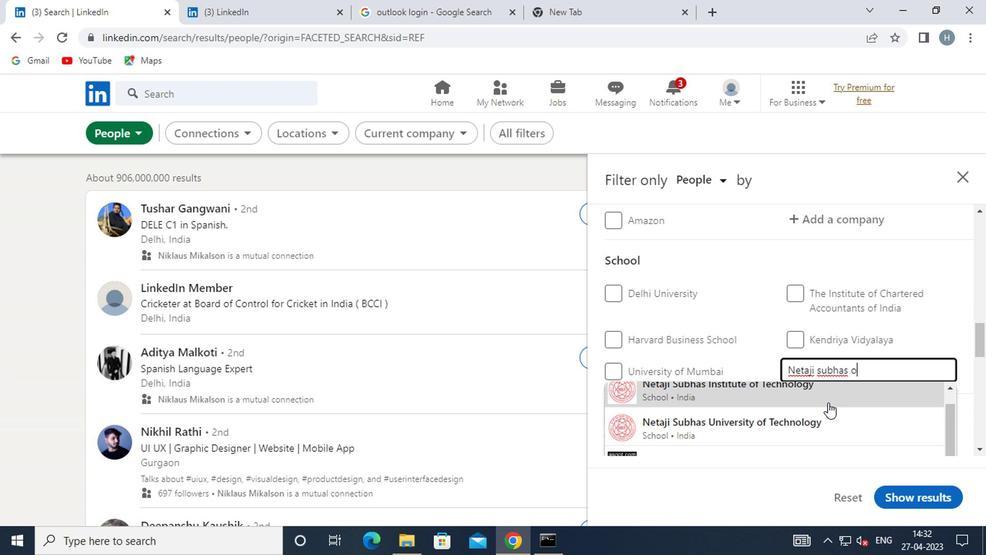 
Action: Mouse moved to (802, 426)
Screenshot: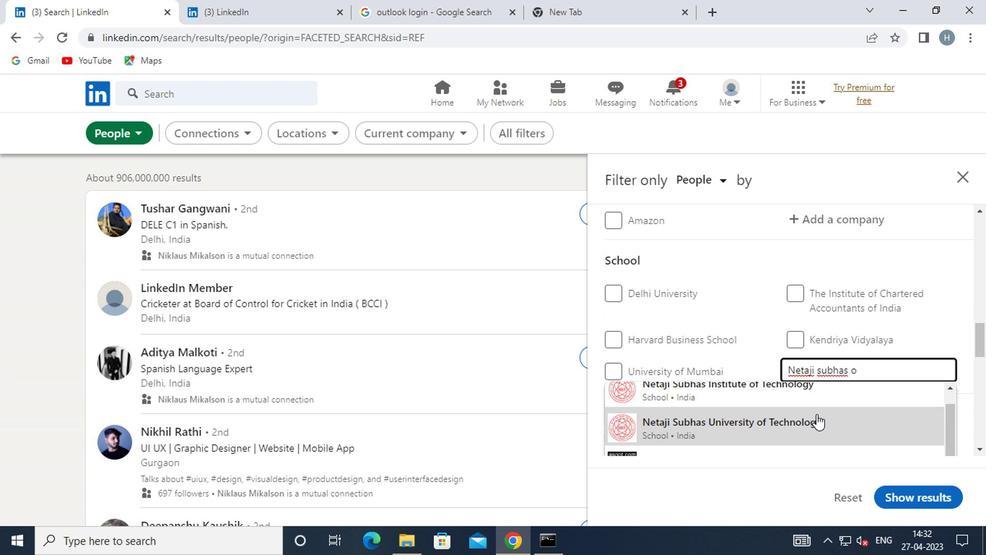 
Action: Mouse scrolled (802, 425) with delta (0, 0)
Screenshot: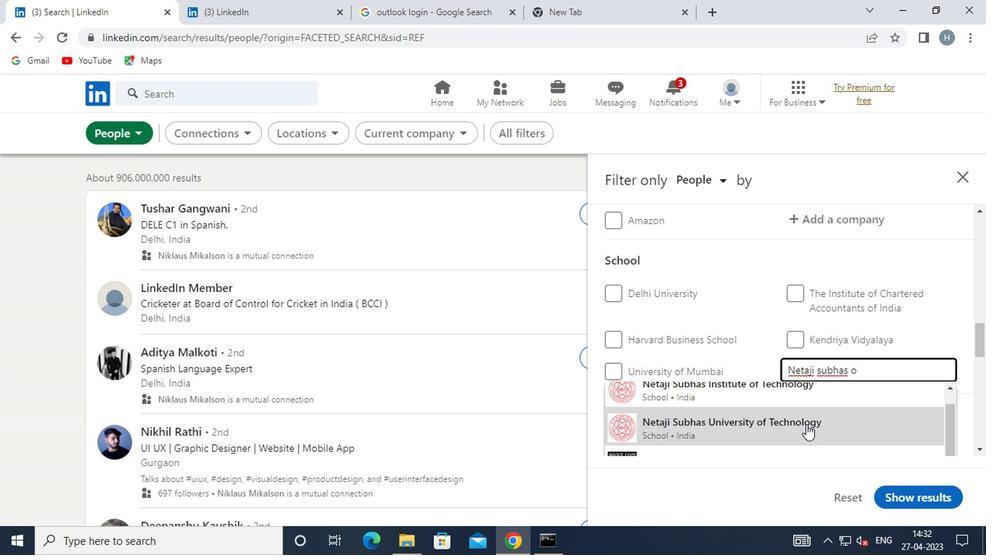 
Action: Mouse moved to (801, 395)
Screenshot: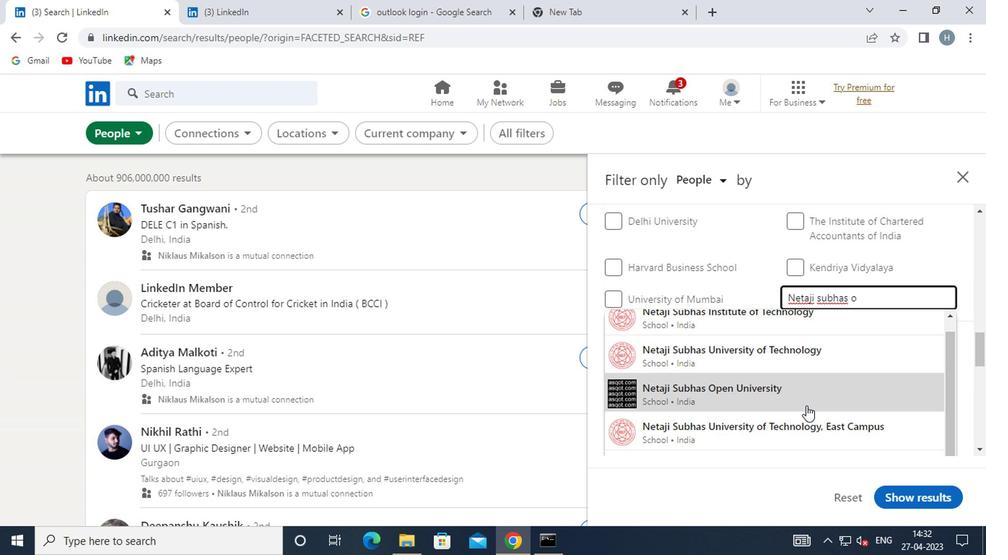 
Action: Mouse pressed left at (801, 395)
Screenshot: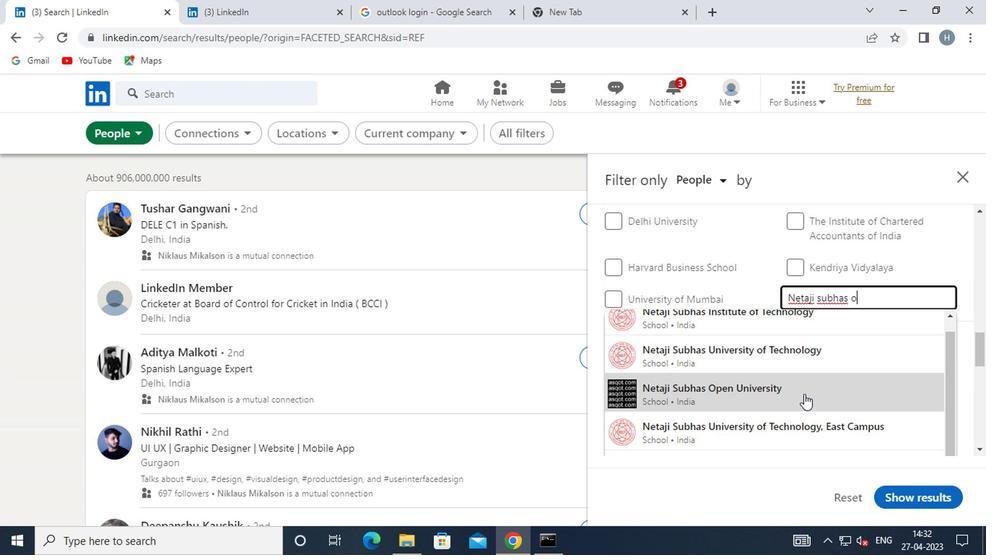
Action: Mouse moved to (794, 351)
Screenshot: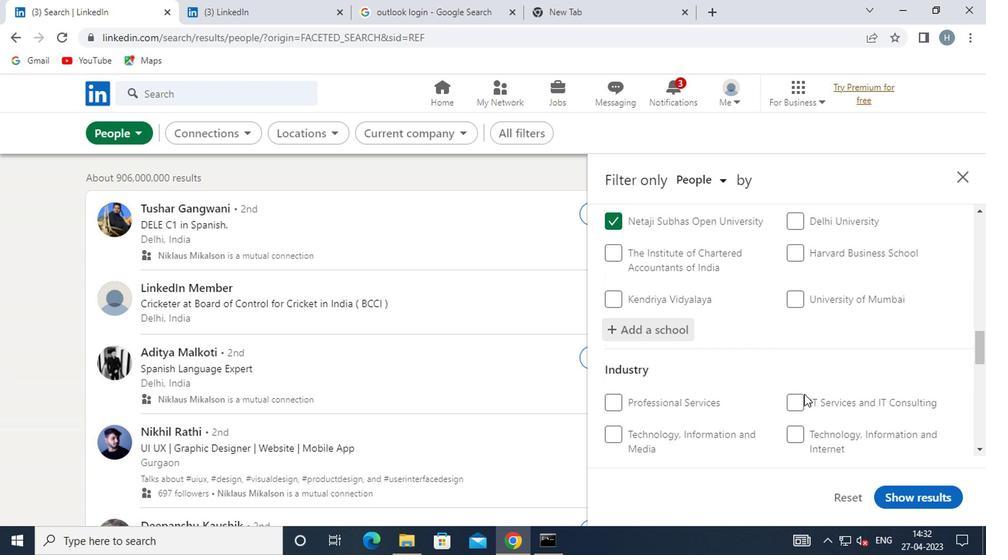 
Action: Mouse scrolled (794, 351) with delta (0, 0)
Screenshot: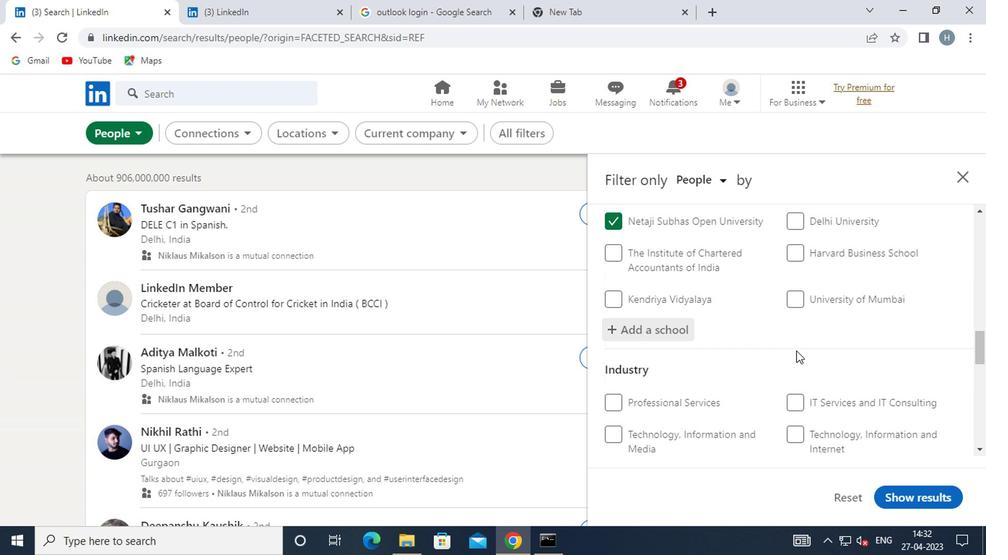 
Action: Mouse scrolled (794, 351) with delta (0, 0)
Screenshot: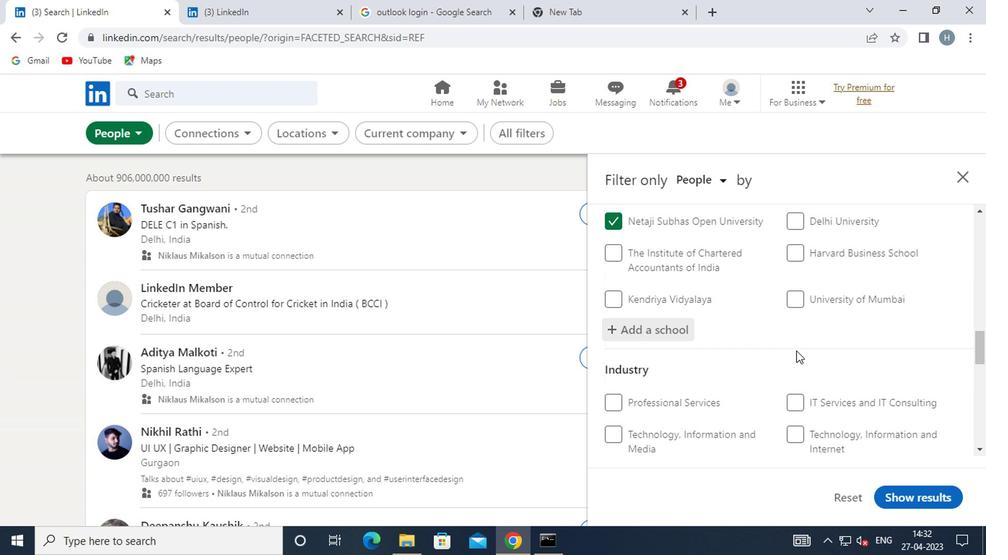 
Action: Mouse moved to (838, 335)
Screenshot: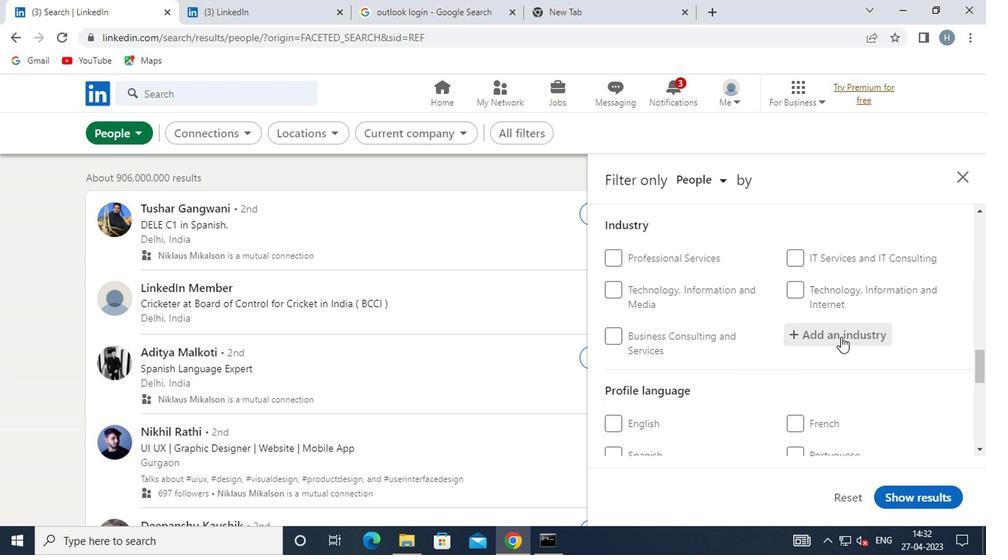 
Action: Mouse pressed left at (838, 335)
Screenshot: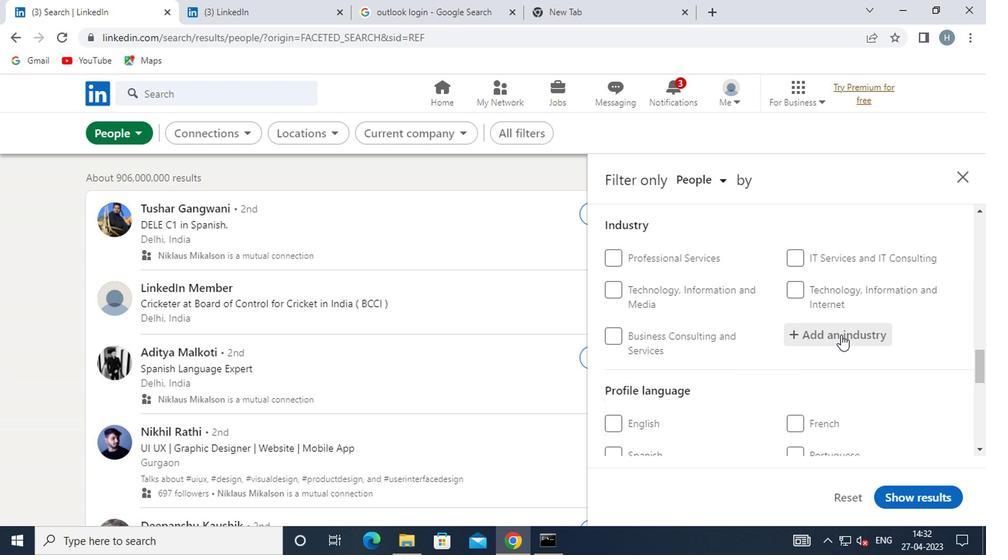 
Action: Key pressed <Key.shift><Key.shift><Key.shift><Key.shift><Key.shift>WINER
Screenshot: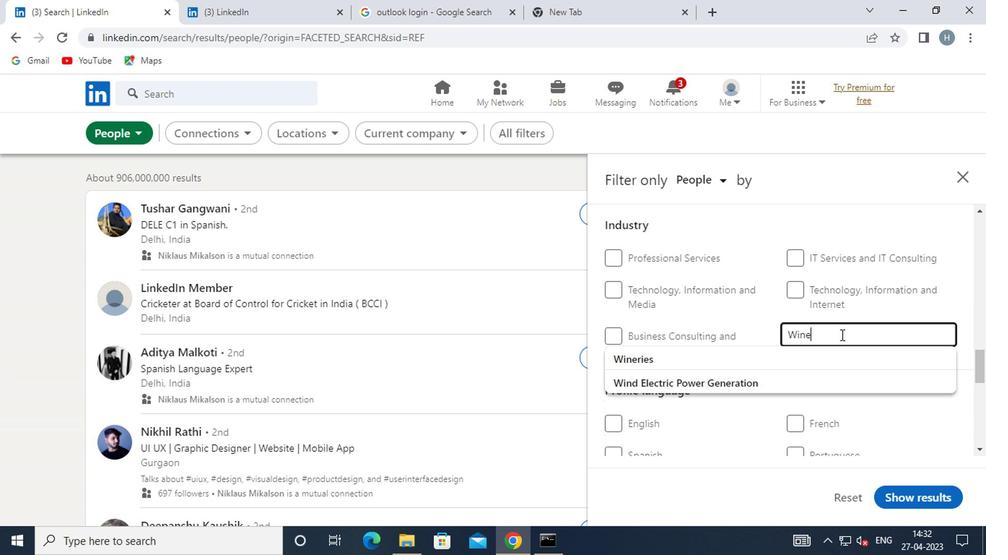 
Action: Mouse moved to (676, 358)
Screenshot: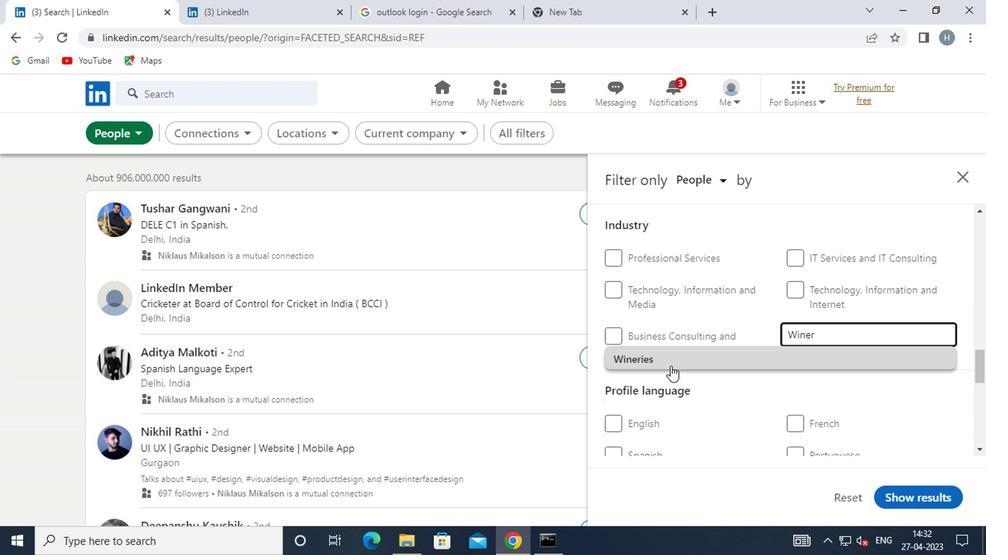 
Action: Mouse pressed left at (676, 358)
Screenshot: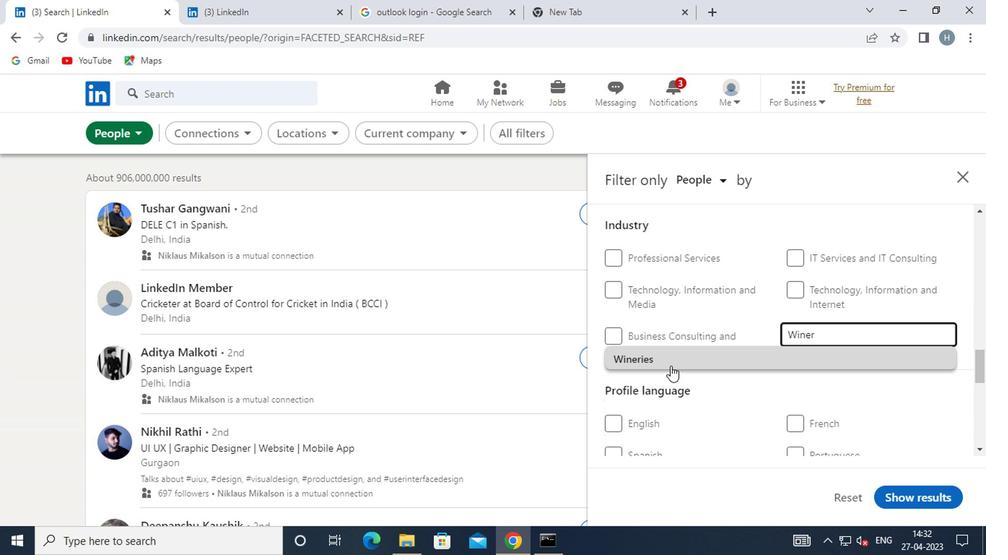 
Action: Mouse moved to (677, 358)
Screenshot: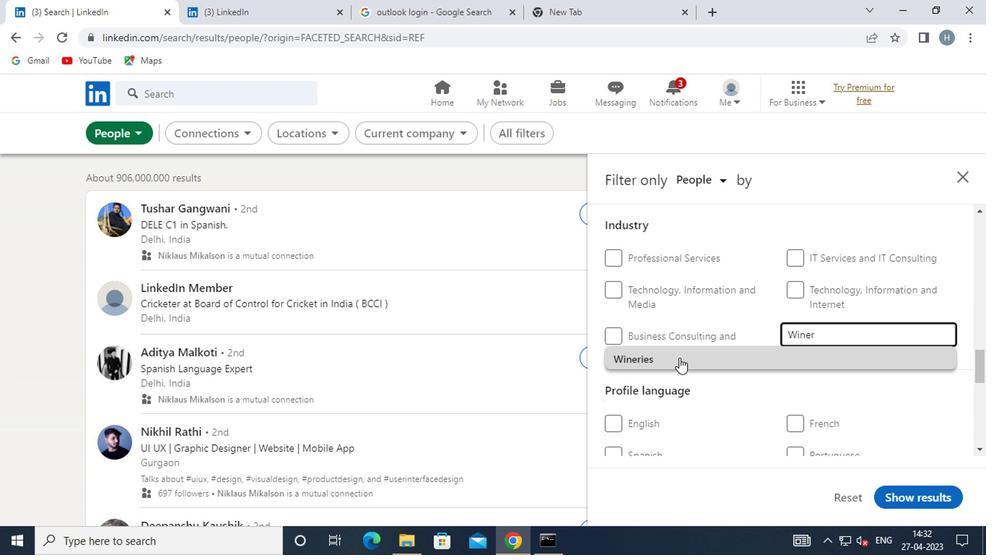 
Action: Mouse scrolled (677, 358) with delta (0, 0)
Screenshot: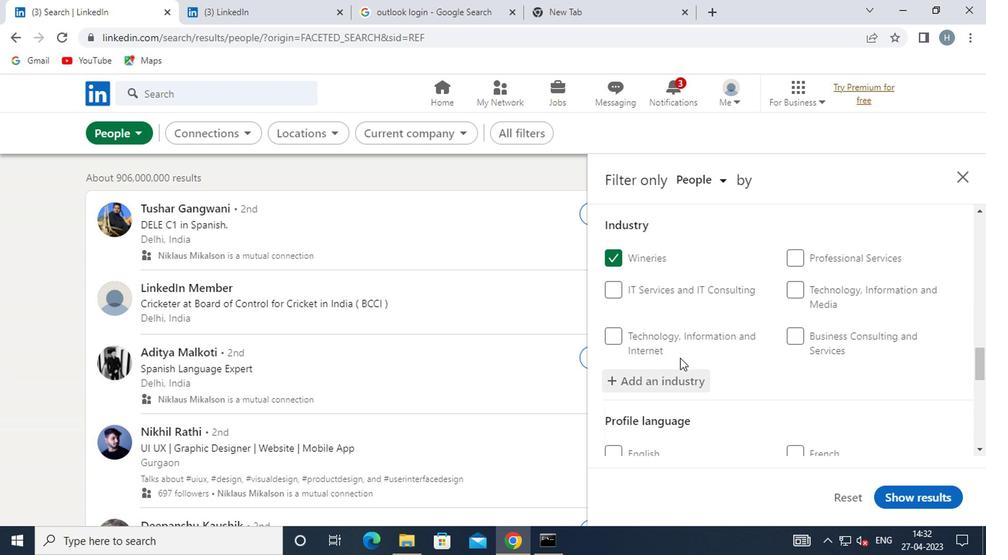 
Action: Mouse scrolled (677, 358) with delta (0, 0)
Screenshot: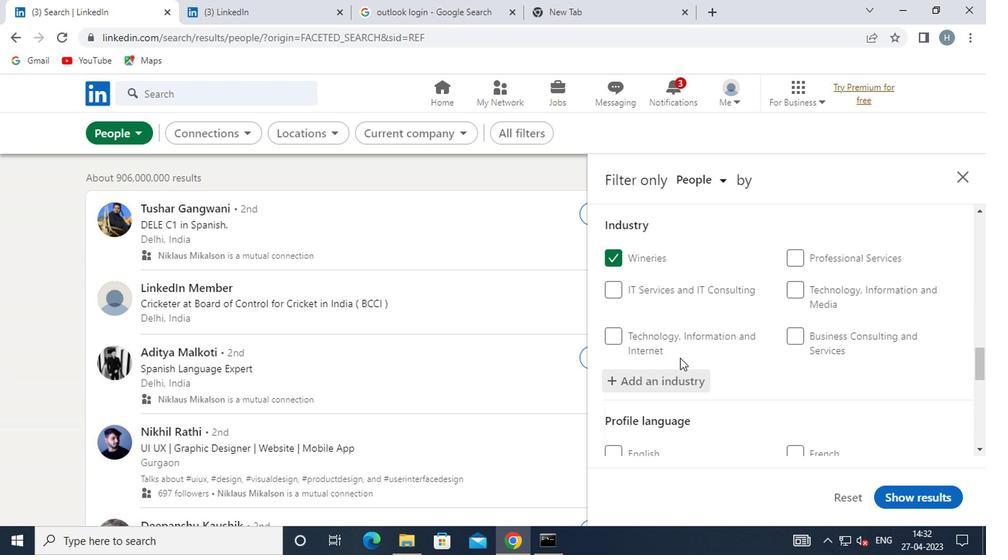 
Action: Mouse moved to (648, 308)
Screenshot: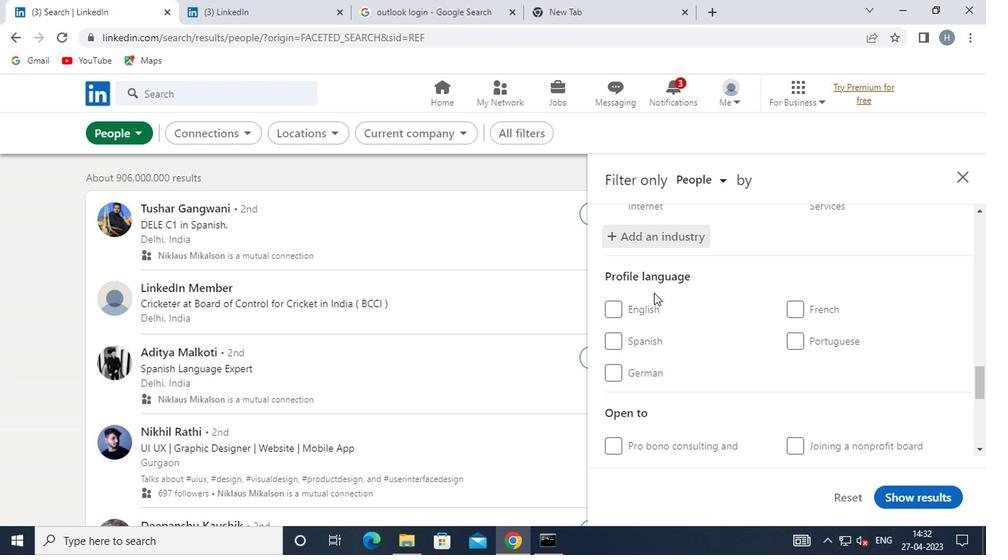 
Action: Mouse pressed left at (648, 308)
Screenshot: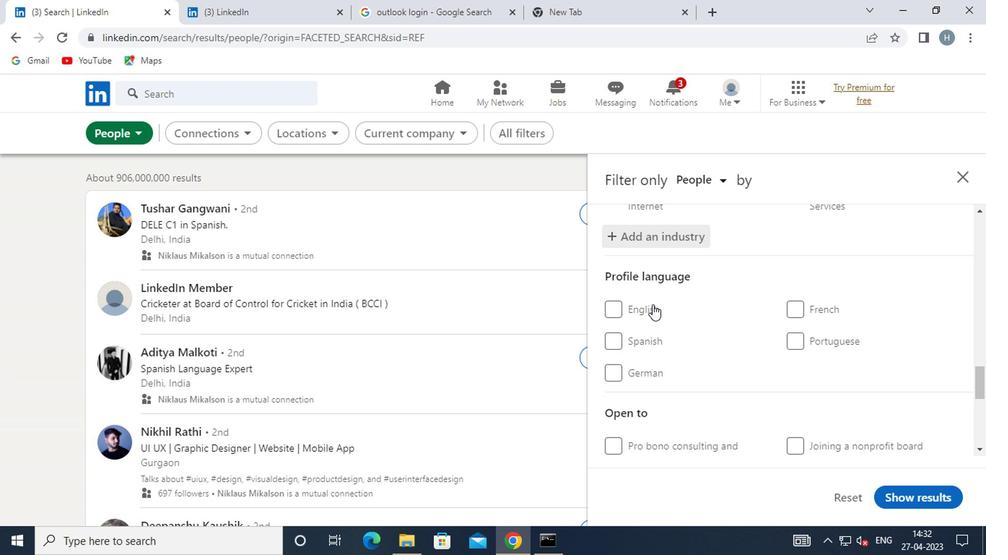 
Action: Mouse moved to (695, 338)
Screenshot: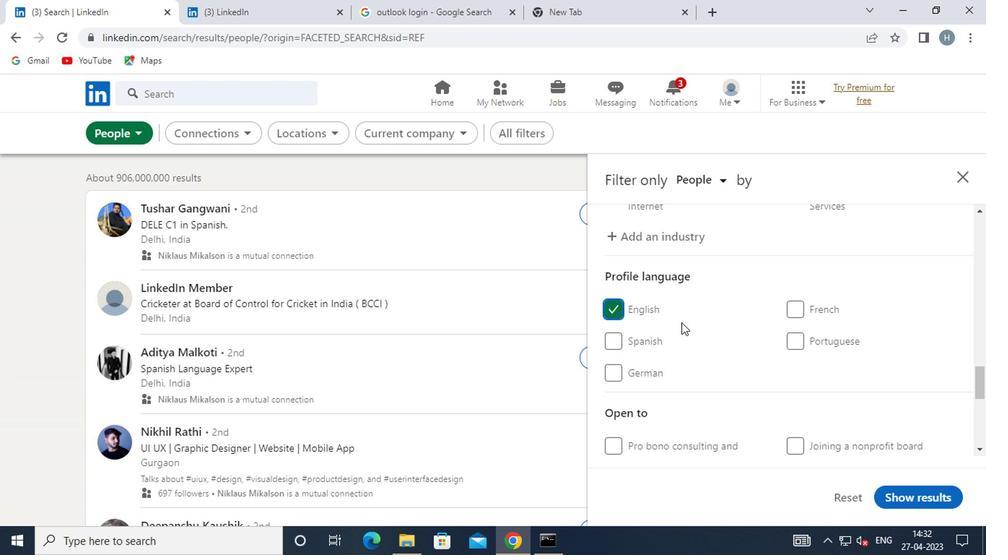 
Action: Mouse scrolled (695, 337) with delta (0, -1)
Screenshot: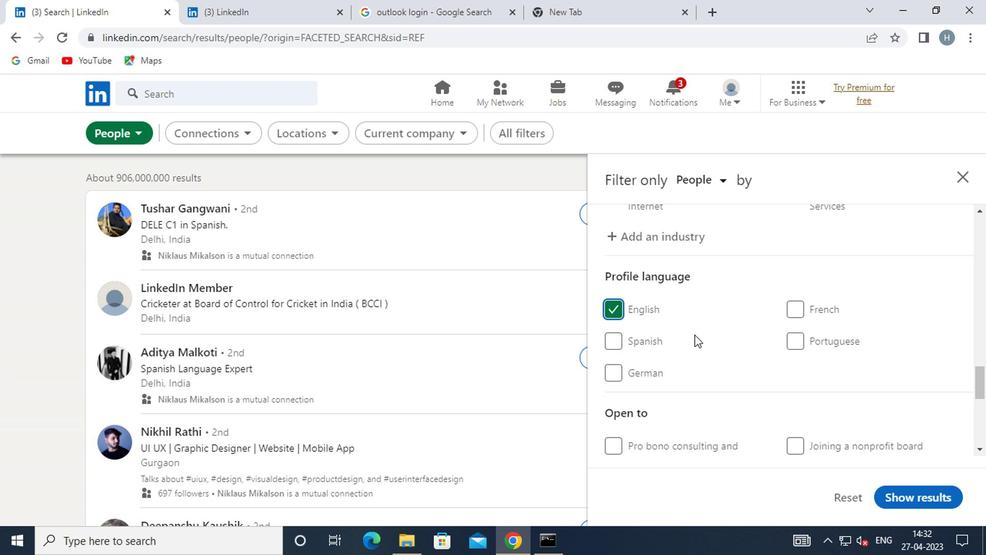 
Action: Mouse scrolled (695, 337) with delta (0, -1)
Screenshot: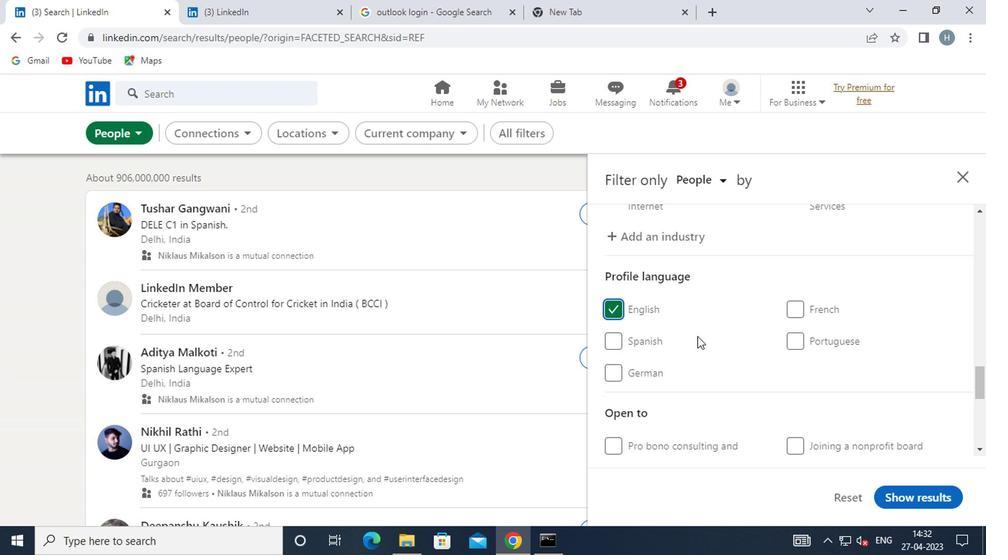 
Action: Mouse moved to (696, 338)
Screenshot: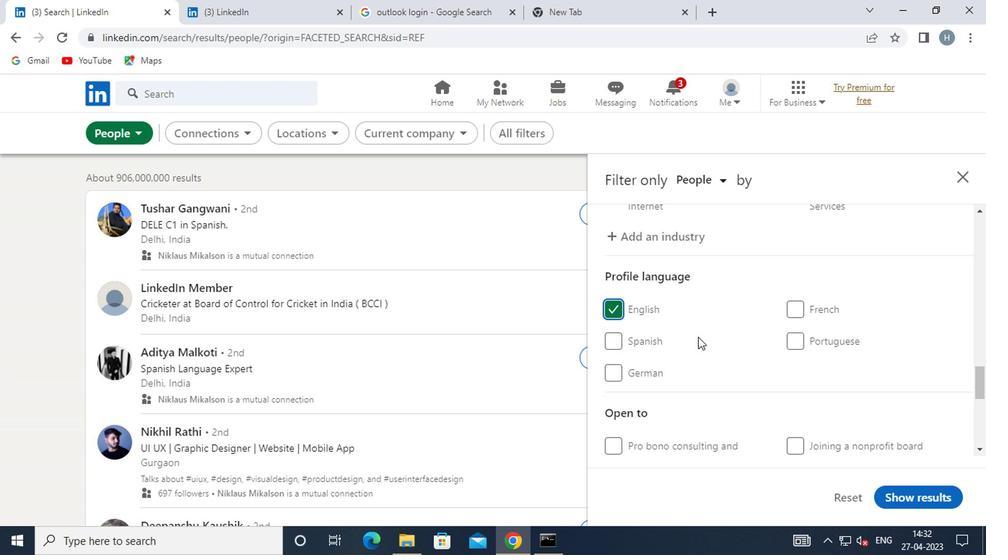 
Action: Mouse scrolled (696, 337) with delta (0, -1)
Screenshot: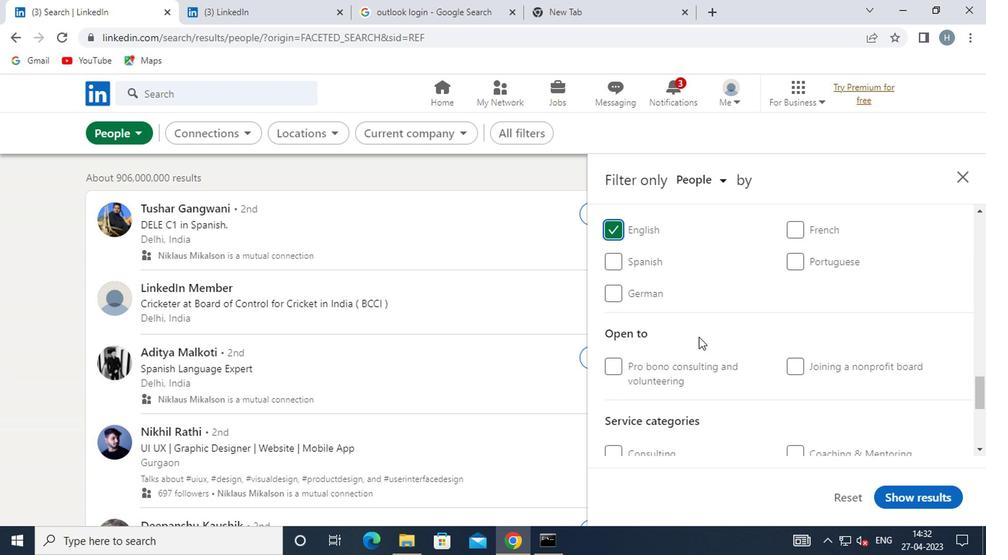 
Action: Mouse moved to (812, 376)
Screenshot: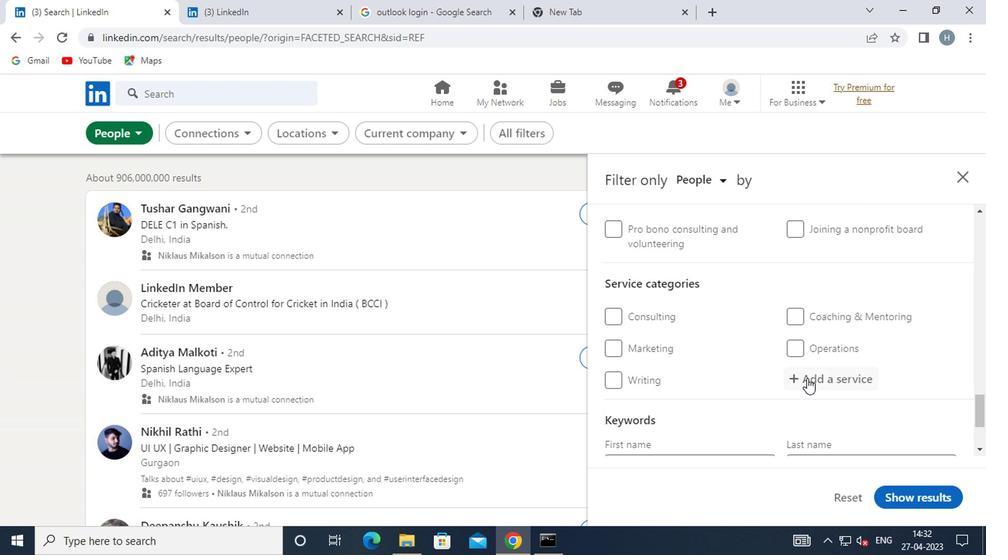 
Action: Mouse pressed left at (812, 376)
Screenshot: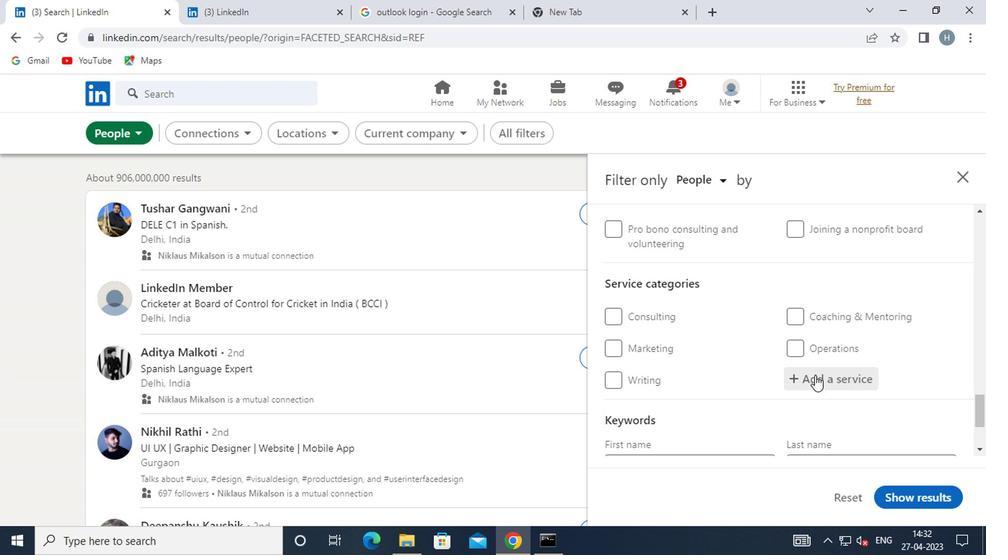 
Action: Key pressed <Key.shift>INTERA
Screenshot: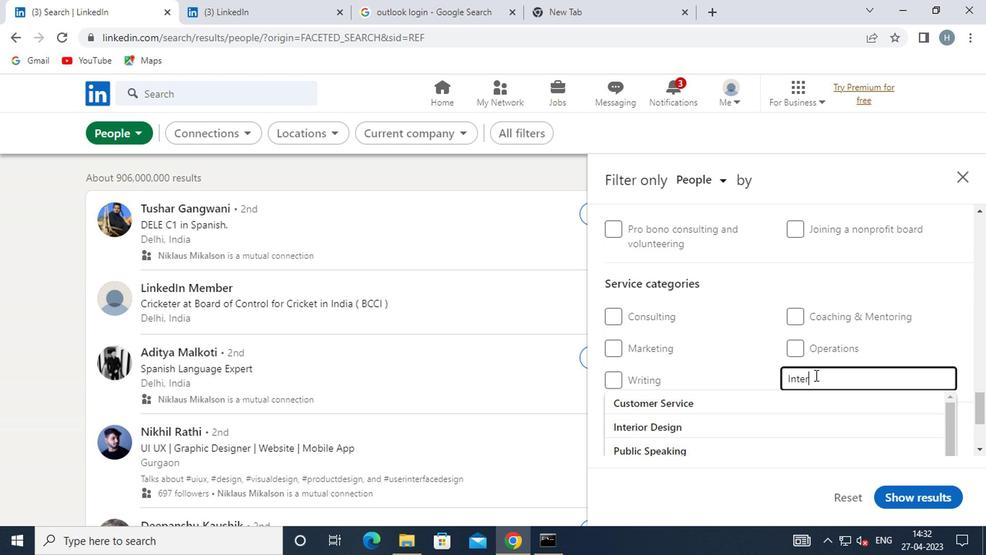 
Action: Mouse moved to (723, 423)
Screenshot: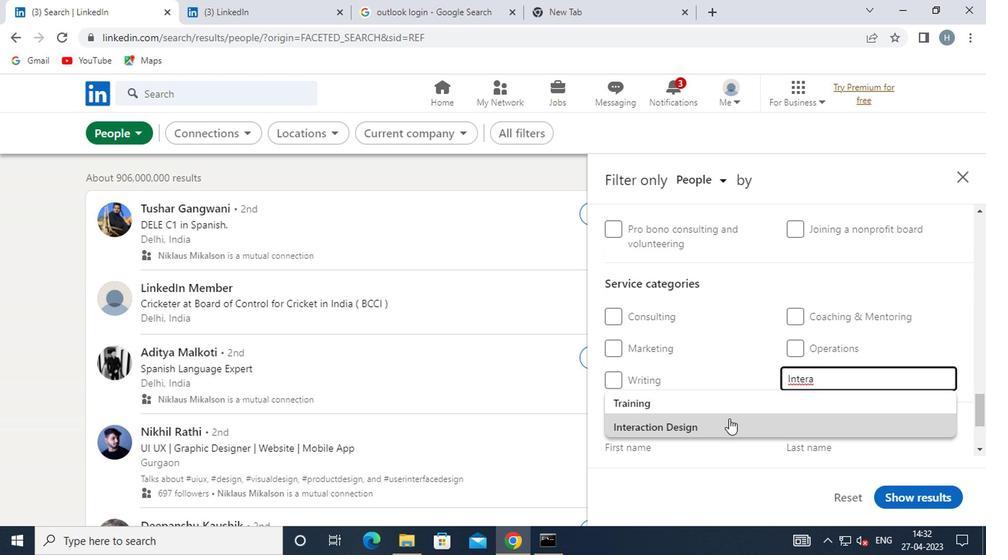 
Action: Mouse pressed left at (723, 423)
Screenshot: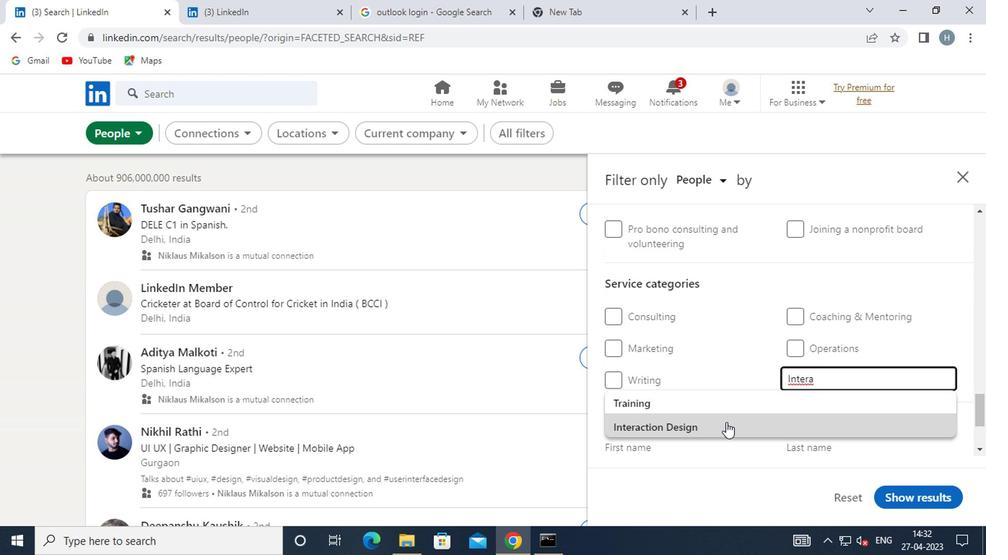 
Action: Mouse moved to (731, 422)
Screenshot: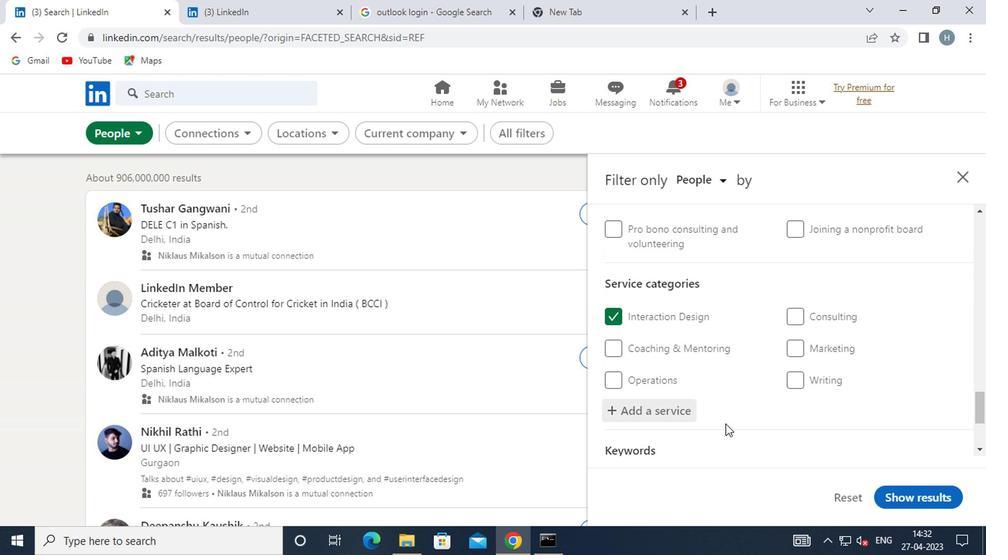 
Action: Mouse scrolled (731, 421) with delta (0, 0)
Screenshot: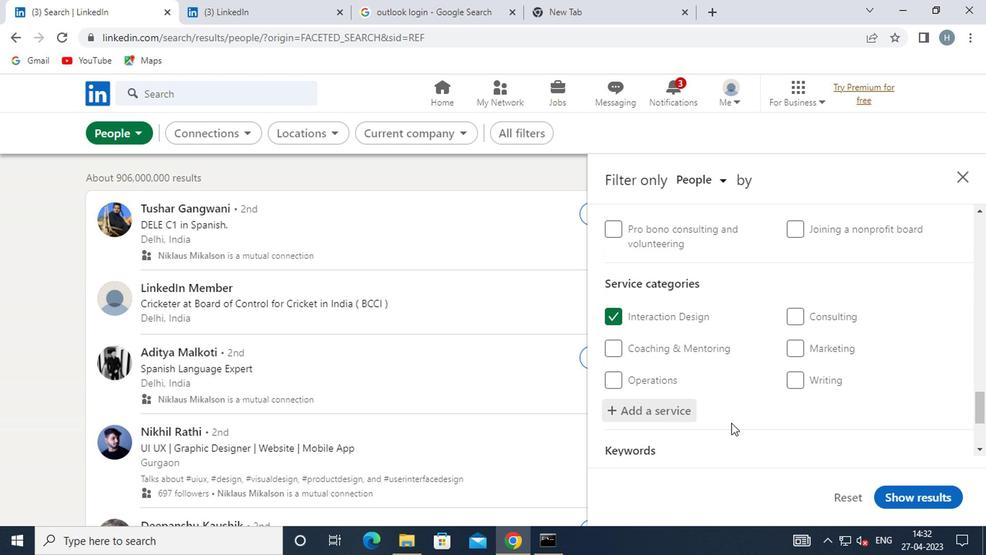 
Action: Mouse scrolled (731, 421) with delta (0, 0)
Screenshot: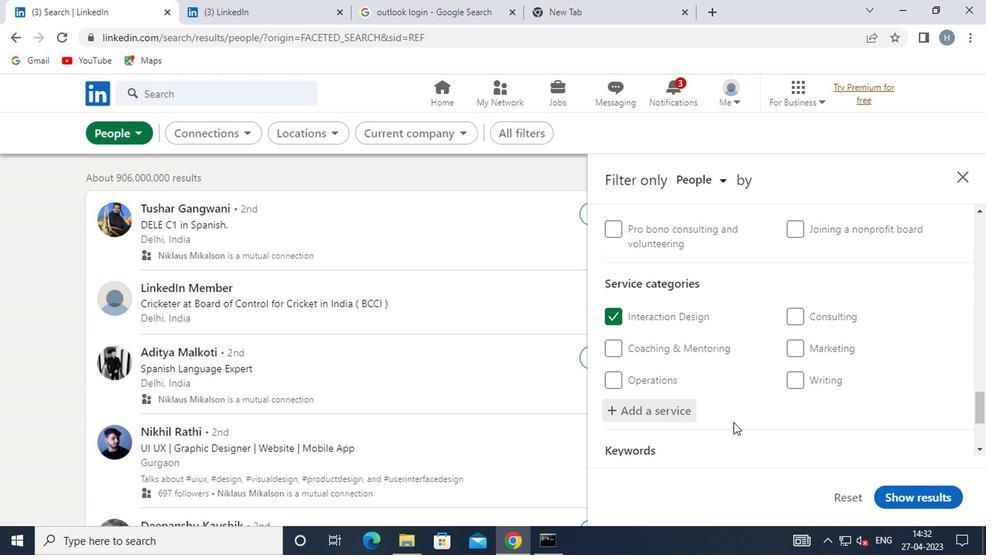 
Action: Mouse scrolled (731, 421) with delta (0, 0)
Screenshot: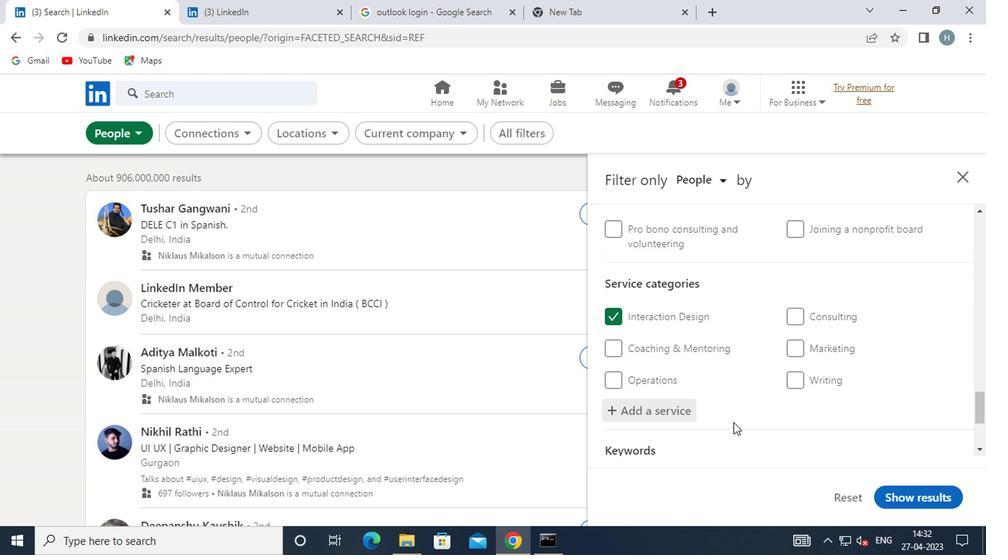 
Action: Mouse moved to (739, 398)
Screenshot: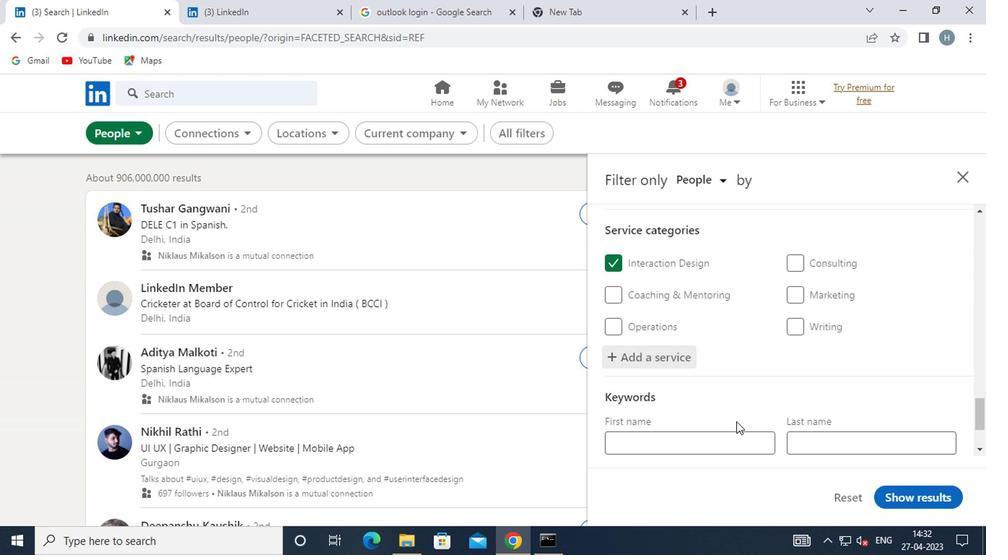 
Action: Mouse scrolled (739, 399) with delta (0, 0)
Screenshot: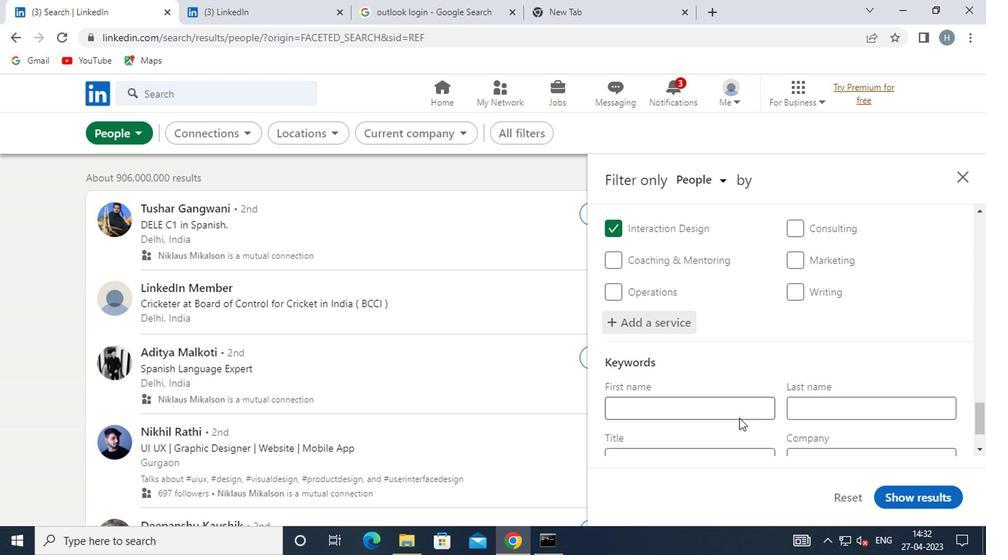 
Action: Mouse moved to (725, 404)
Screenshot: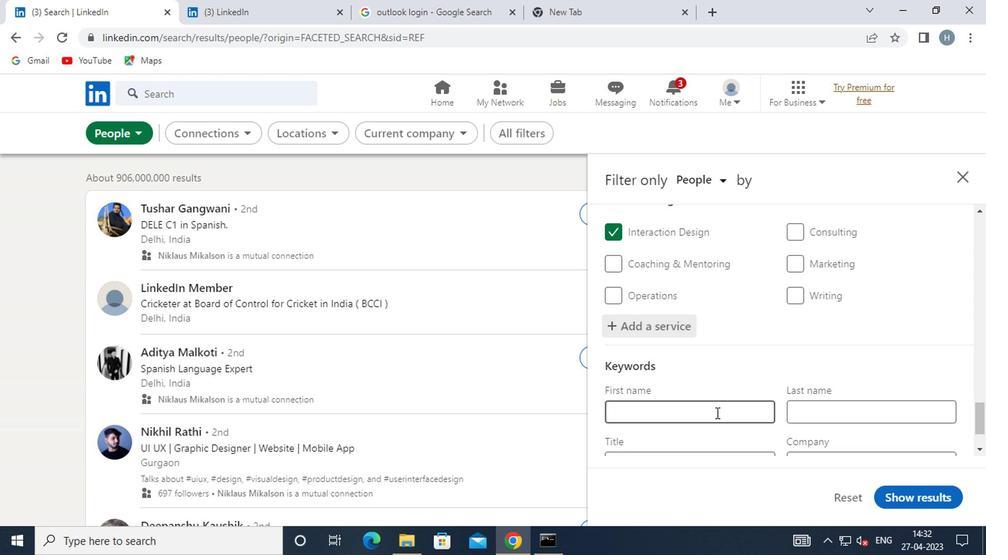 
Action: Mouse scrolled (725, 403) with delta (0, 0)
Screenshot: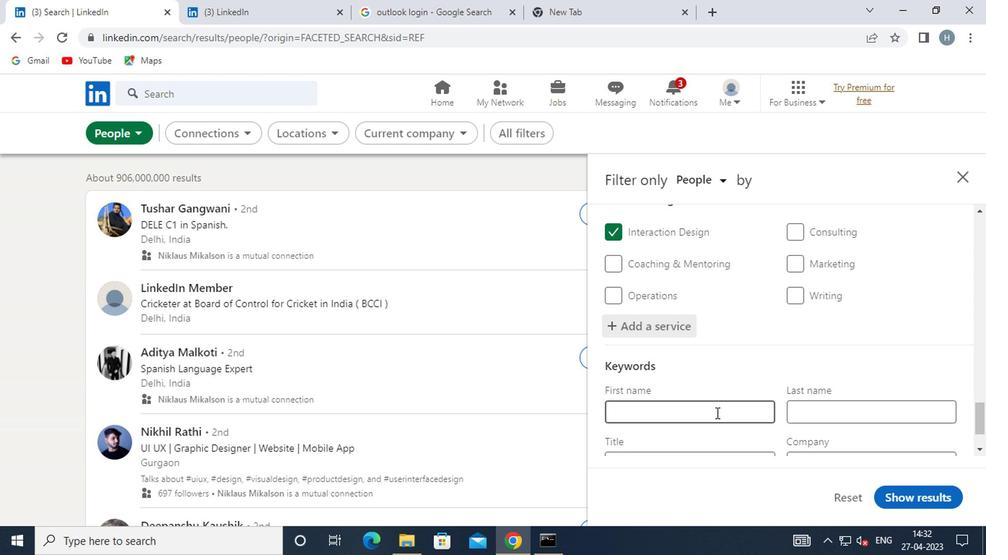 
Action: Mouse scrolled (725, 403) with delta (0, 0)
Screenshot: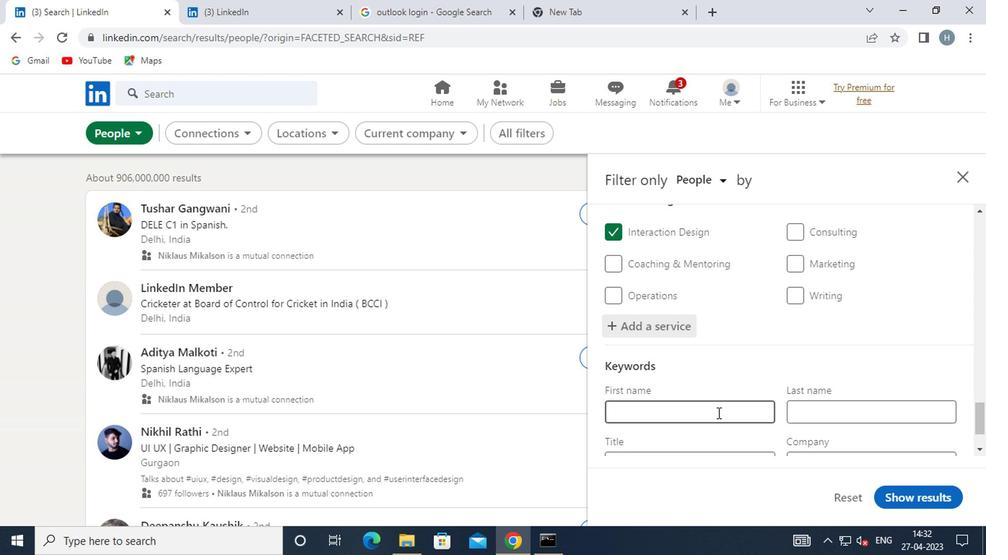
Action: Mouse scrolled (725, 403) with delta (0, 0)
Screenshot: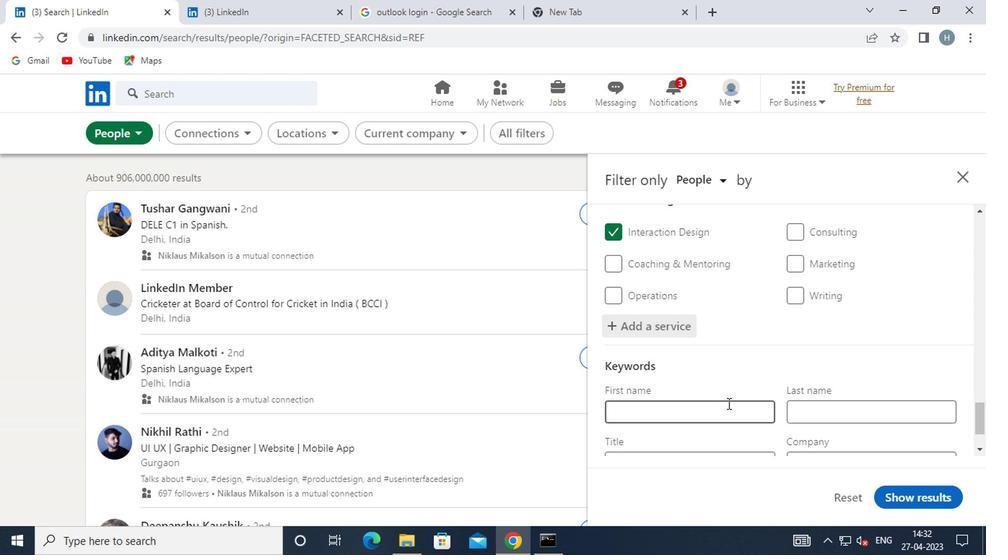 
Action: Mouse moved to (728, 390)
Screenshot: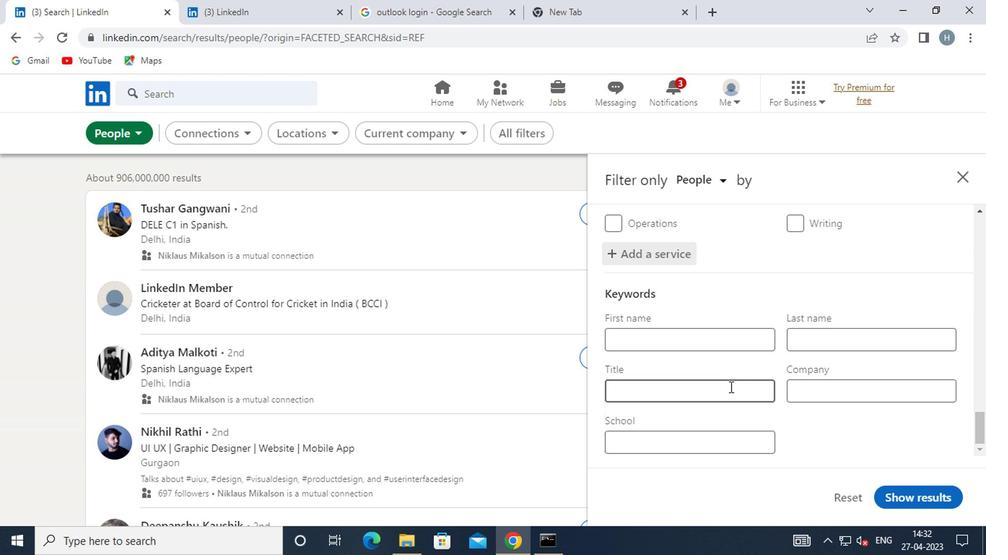 
Action: Mouse pressed left at (728, 390)
Screenshot: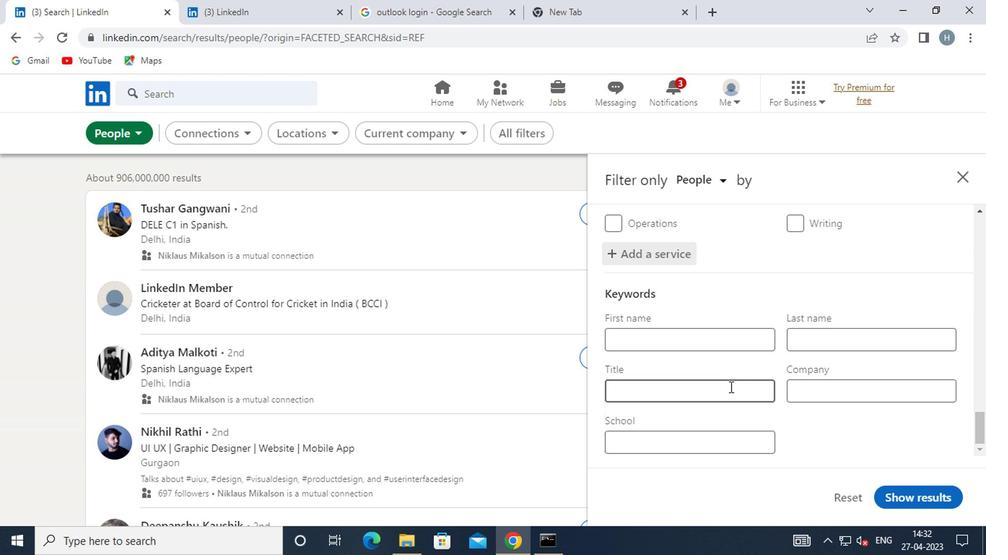 
Action: Mouse moved to (716, 390)
Screenshot: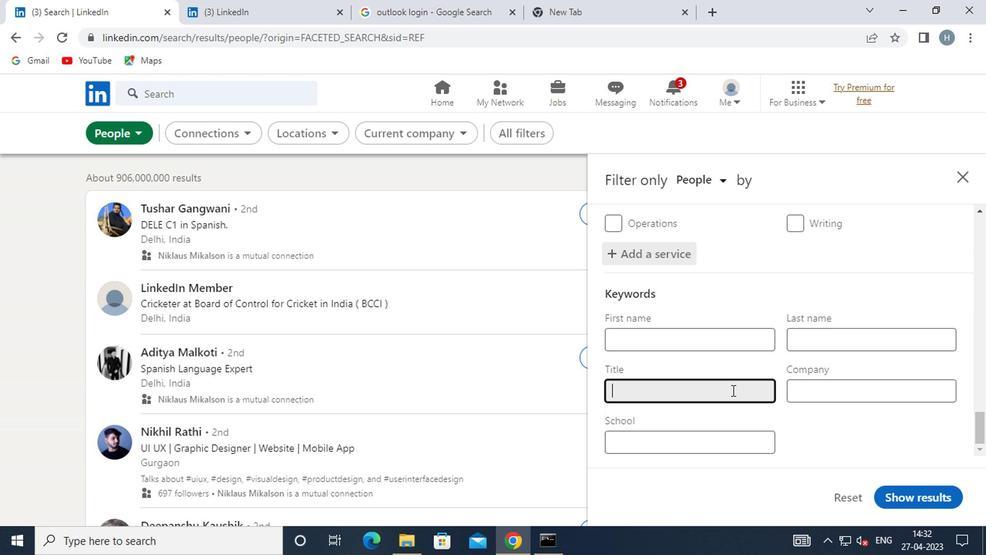 
Action: Key pressed <Key.shift>SHEET<Key.space><Key.shift>METAL<Key.space><Key.shift>WORKER
Screenshot: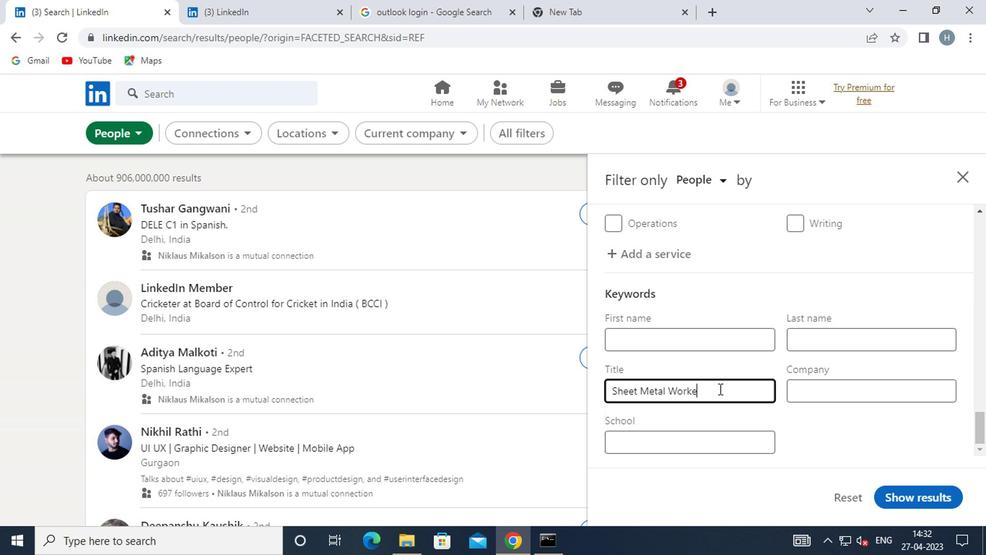 
Action: Mouse moved to (911, 501)
Screenshot: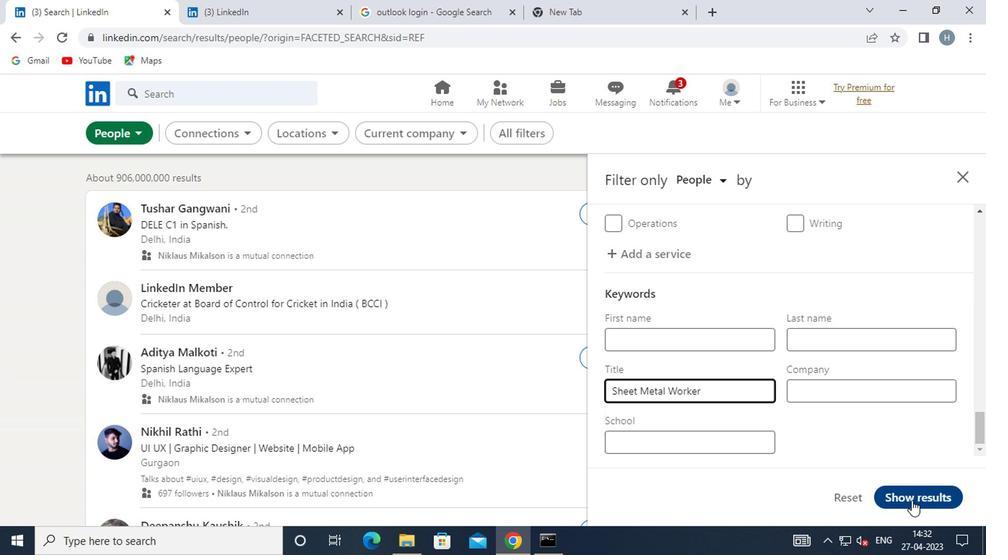 
Action: Mouse pressed left at (911, 501)
Screenshot: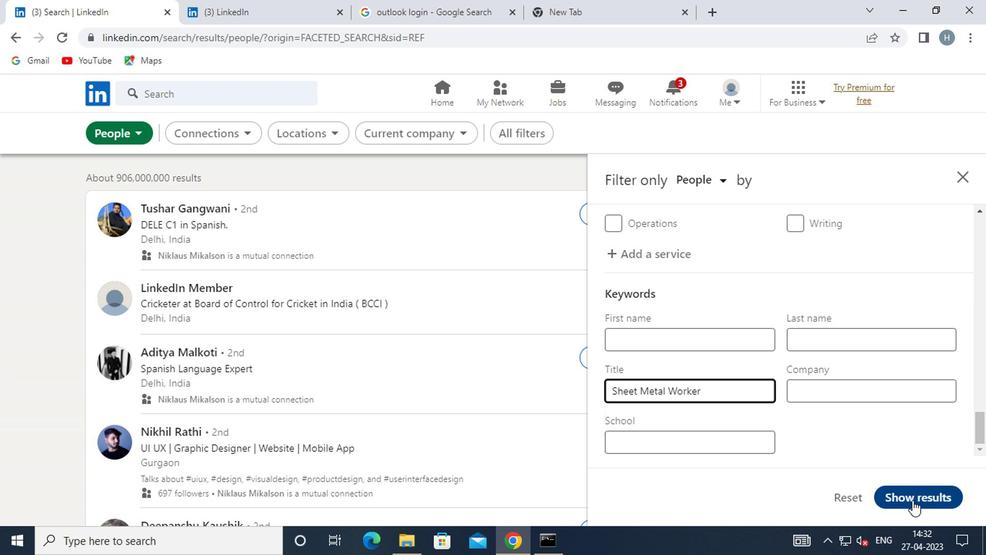 
Action: Mouse moved to (554, 315)
Screenshot: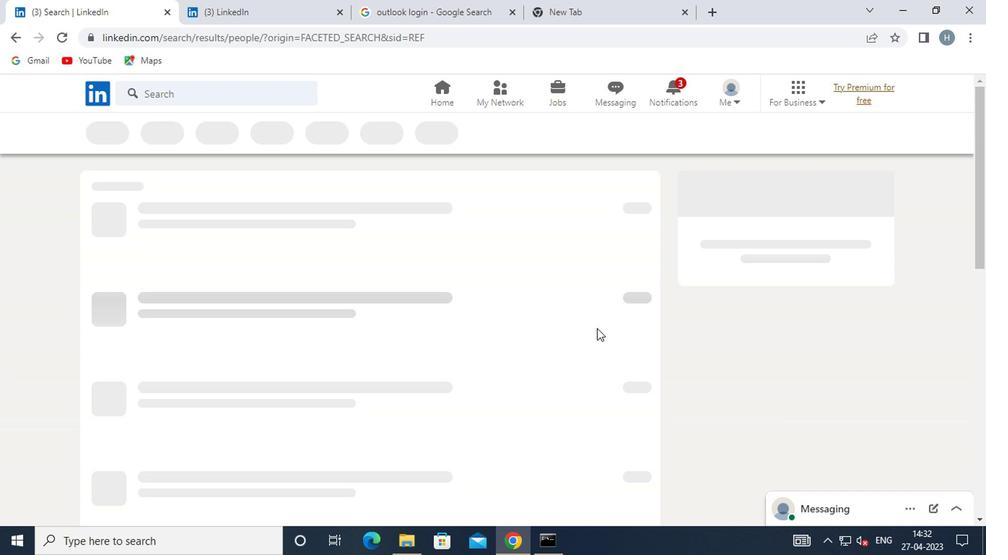 
